 Task: Find connections with filter location Ipatinga with filter topic #covidwith filter profile language Potuguese with filter current company Resolvit with filter school Surana College with filter industry Beverage Manufacturing with filter service category Labor and Employment Law with filter keywords title Roofer
Action: Mouse moved to (524, 94)
Screenshot: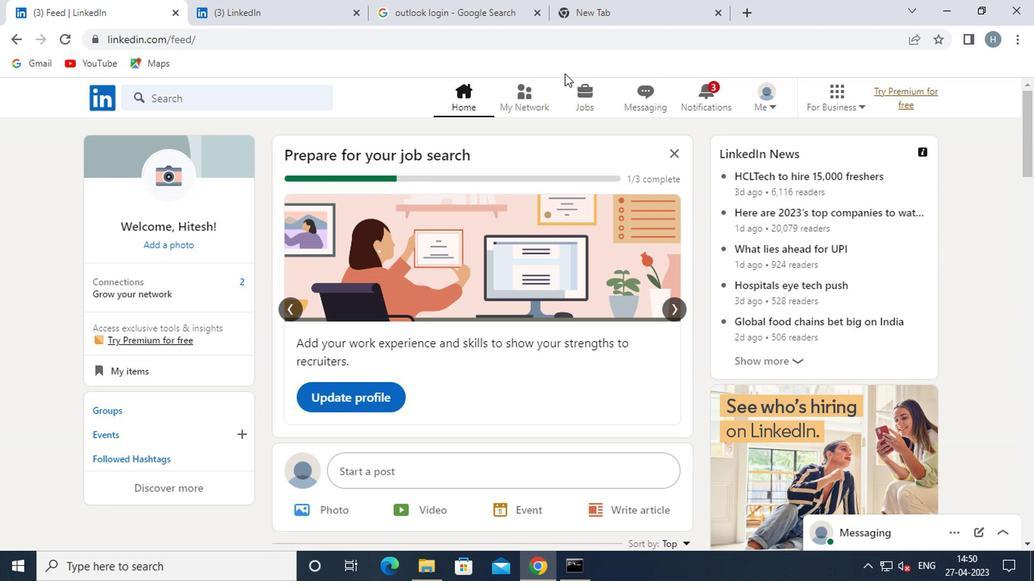 
Action: Mouse pressed left at (524, 94)
Screenshot: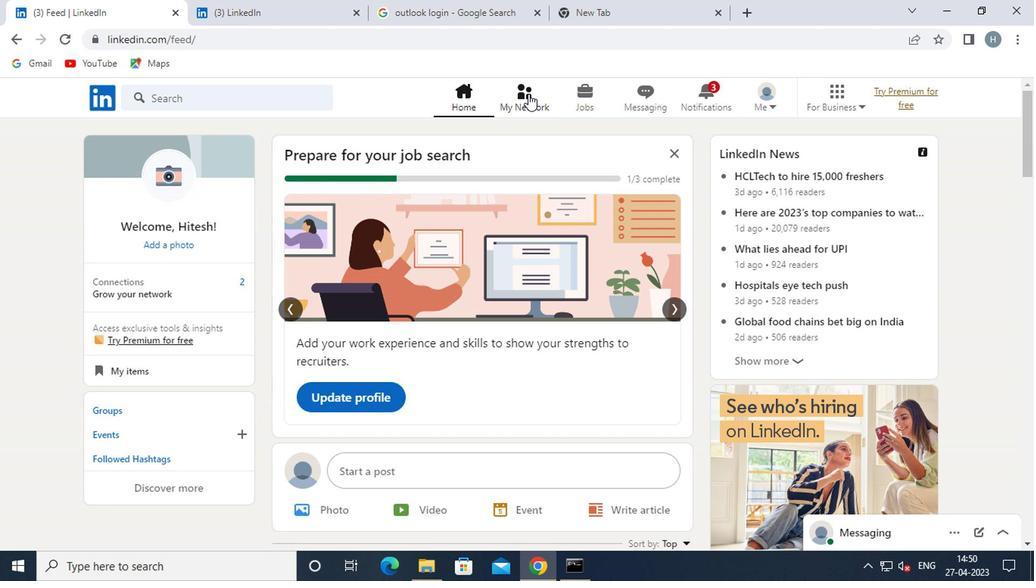 
Action: Mouse moved to (246, 179)
Screenshot: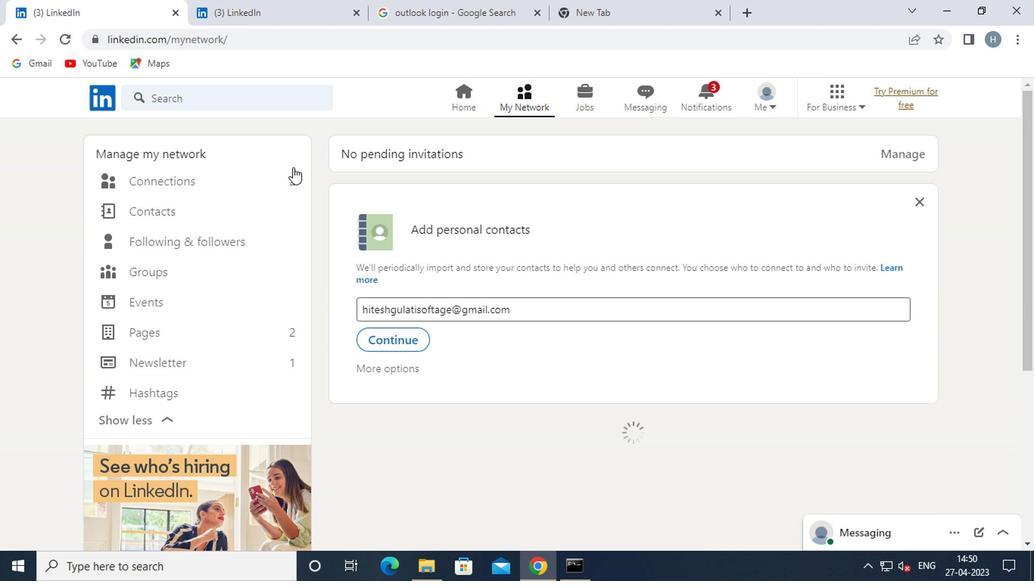 
Action: Mouse pressed left at (246, 179)
Screenshot: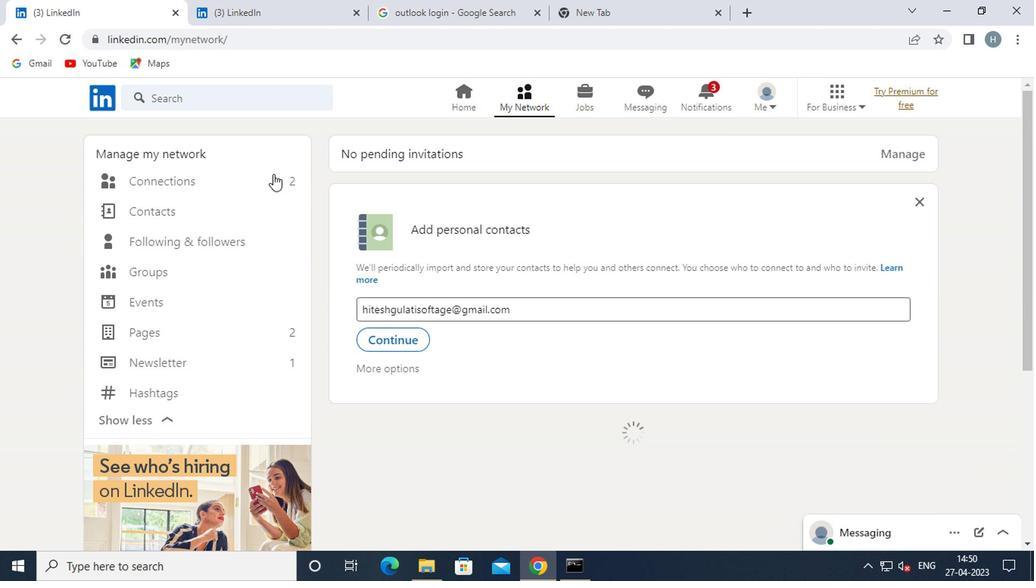 
Action: Mouse moved to (653, 179)
Screenshot: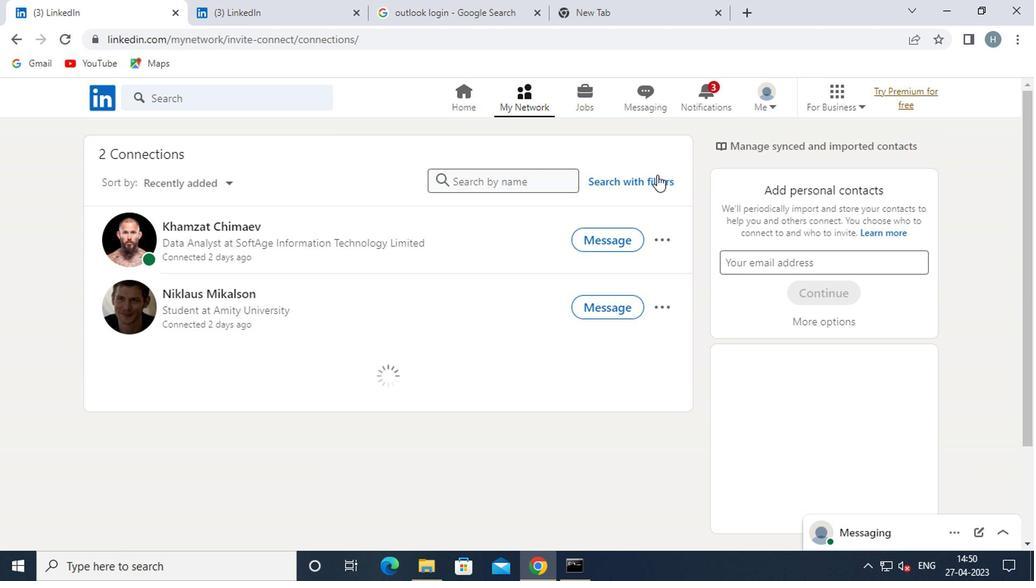 
Action: Mouse pressed left at (653, 179)
Screenshot: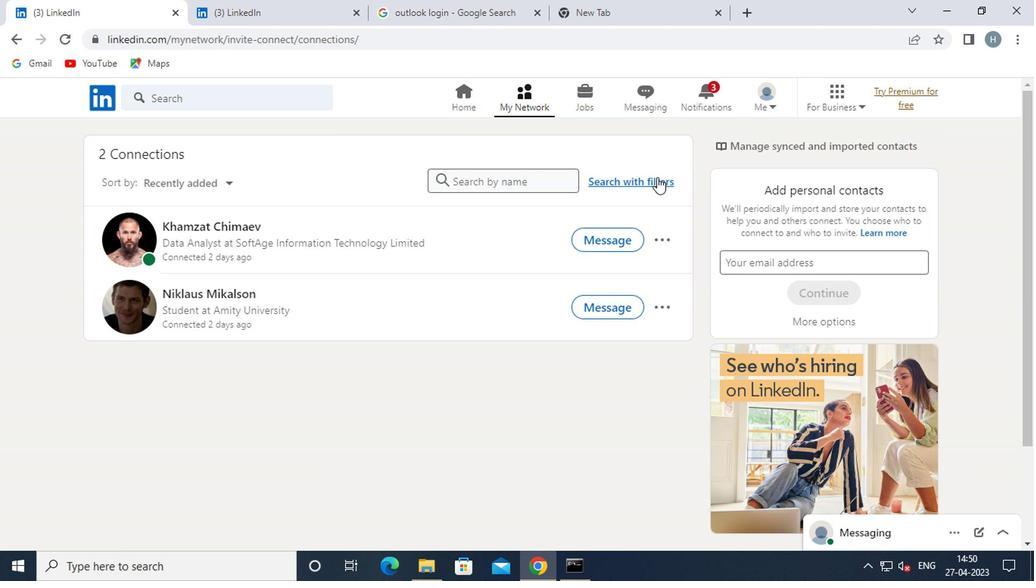 
Action: Mouse moved to (556, 144)
Screenshot: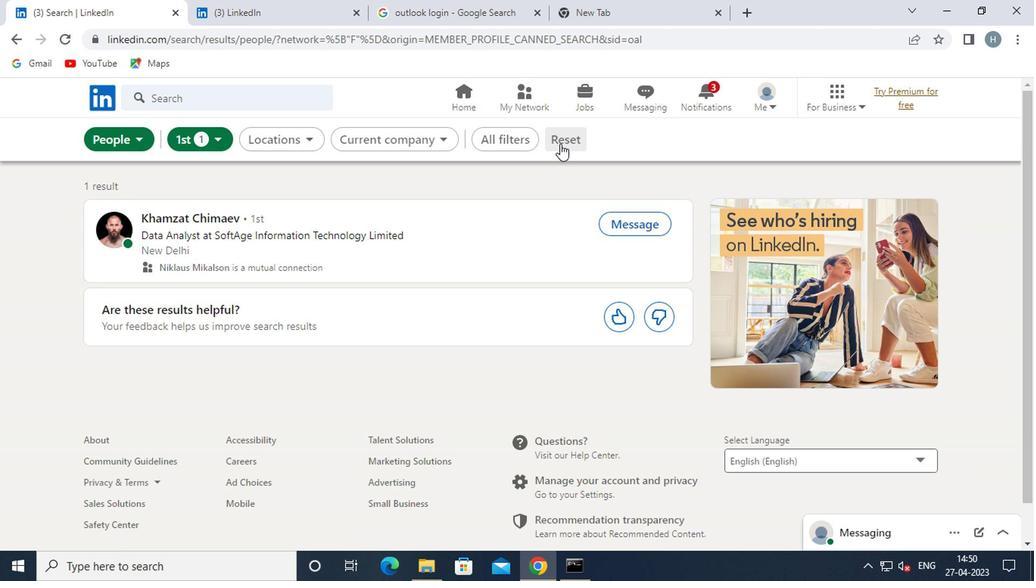 
Action: Mouse pressed left at (556, 144)
Screenshot: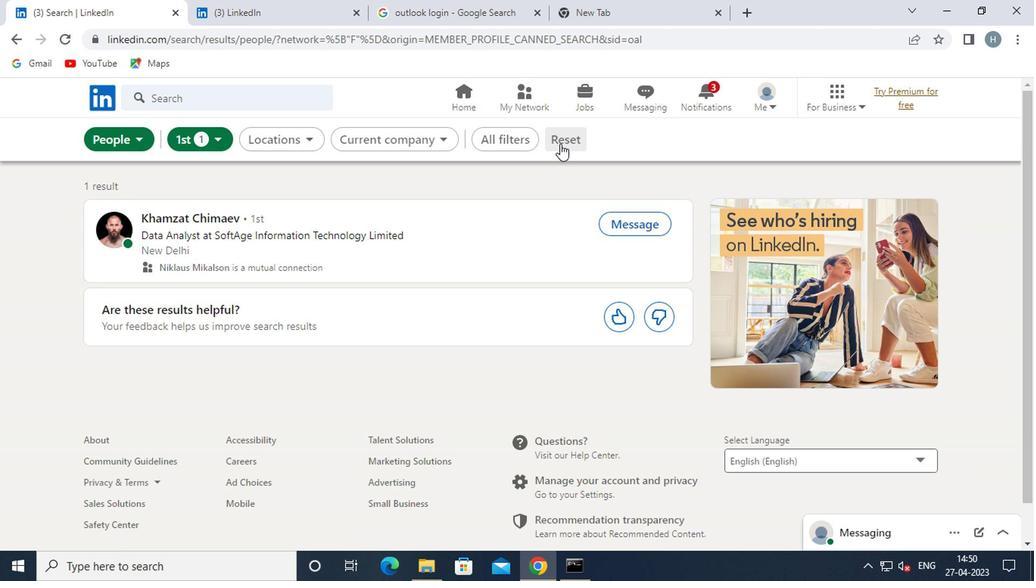 
Action: Mouse moved to (527, 143)
Screenshot: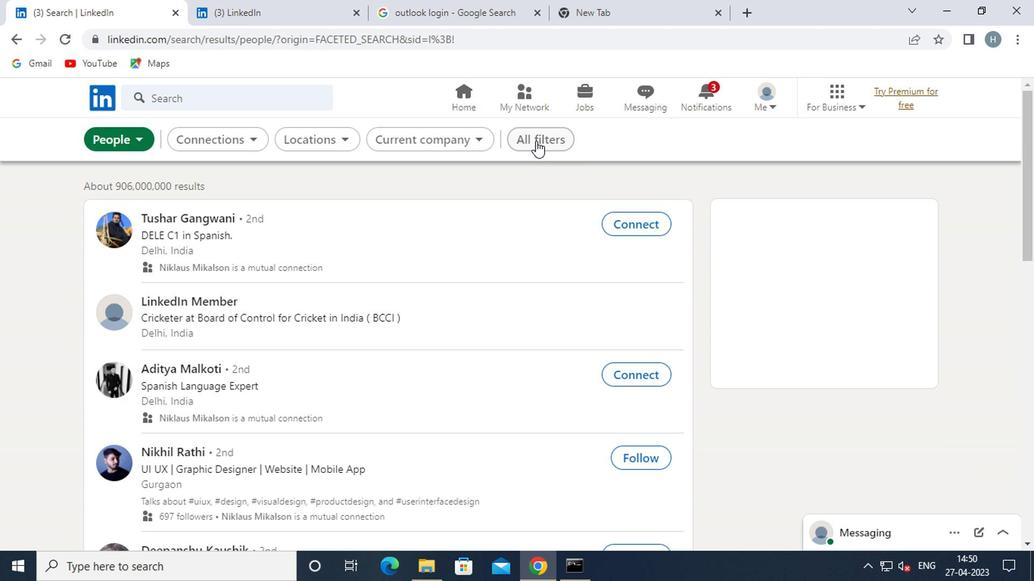 
Action: Mouse pressed left at (527, 143)
Screenshot: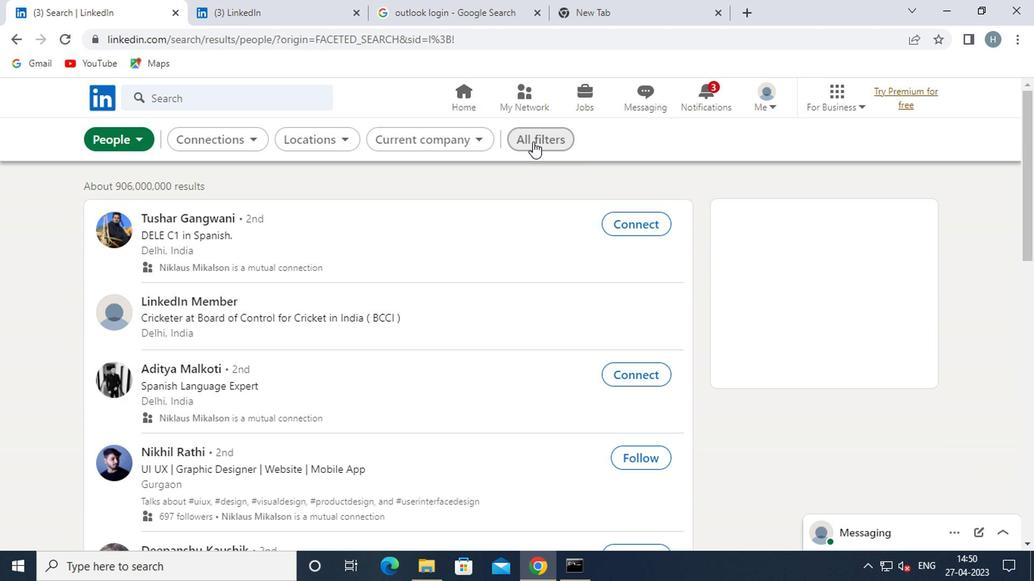 
Action: Mouse moved to (790, 290)
Screenshot: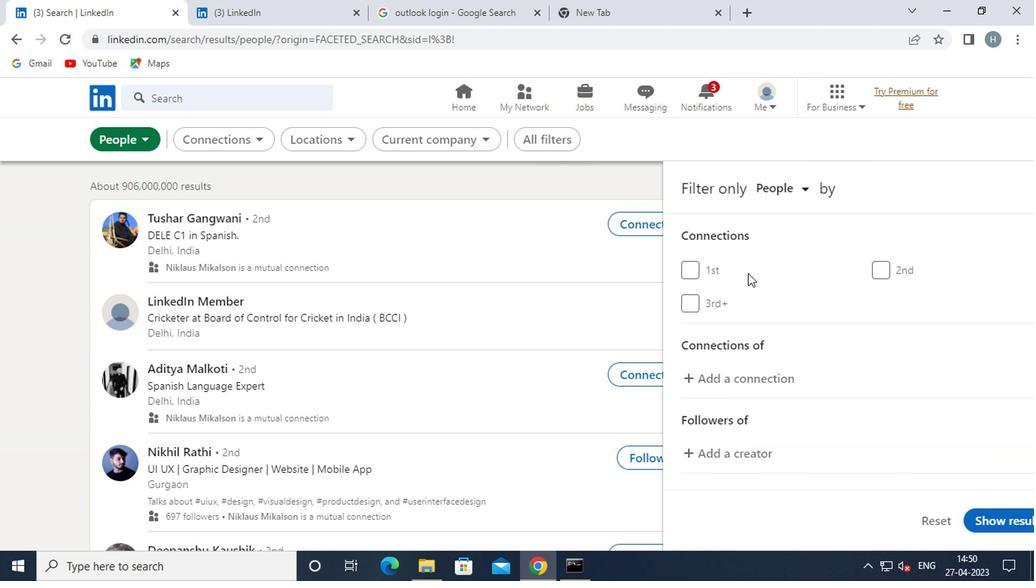 
Action: Mouse scrolled (790, 289) with delta (0, -1)
Screenshot: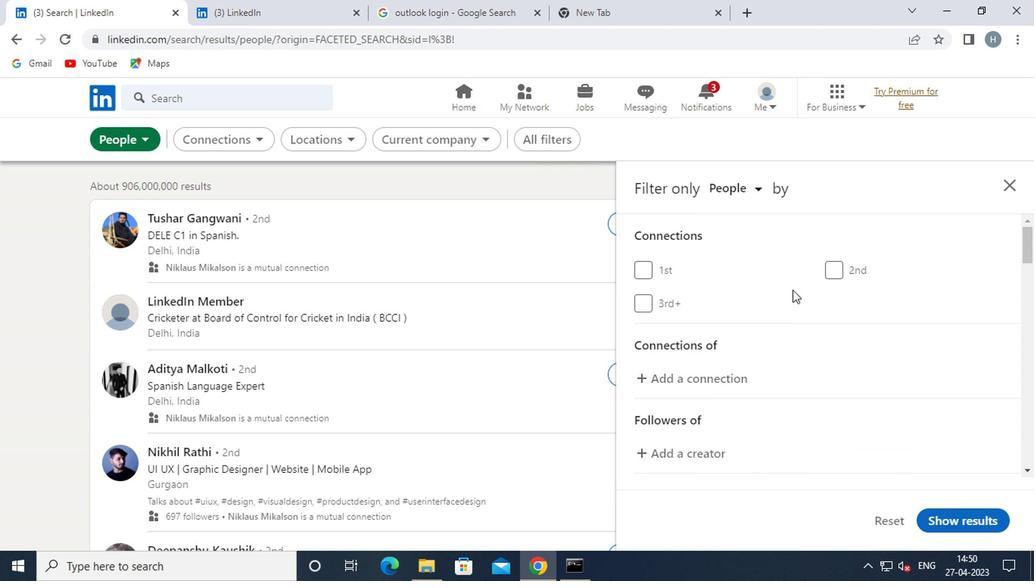 
Action: Mouse scrolled (790, 289) with delta (0, -1)
Screenshot: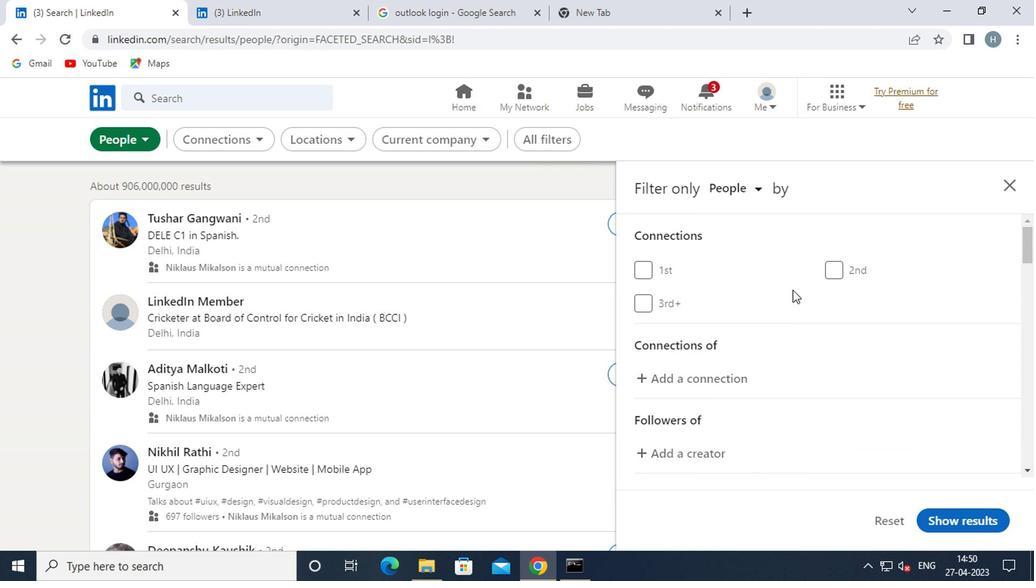 
Action: Mouse scrolled (790, 289) with delta (0, -1)
Screenshot: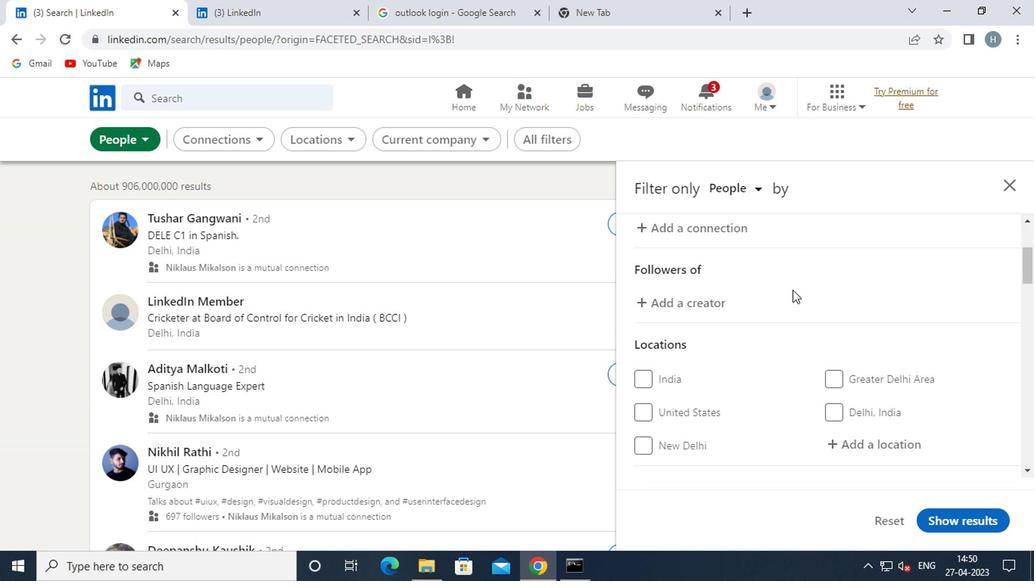 
Action: Mouse moved to (872, 365)
Screenshot: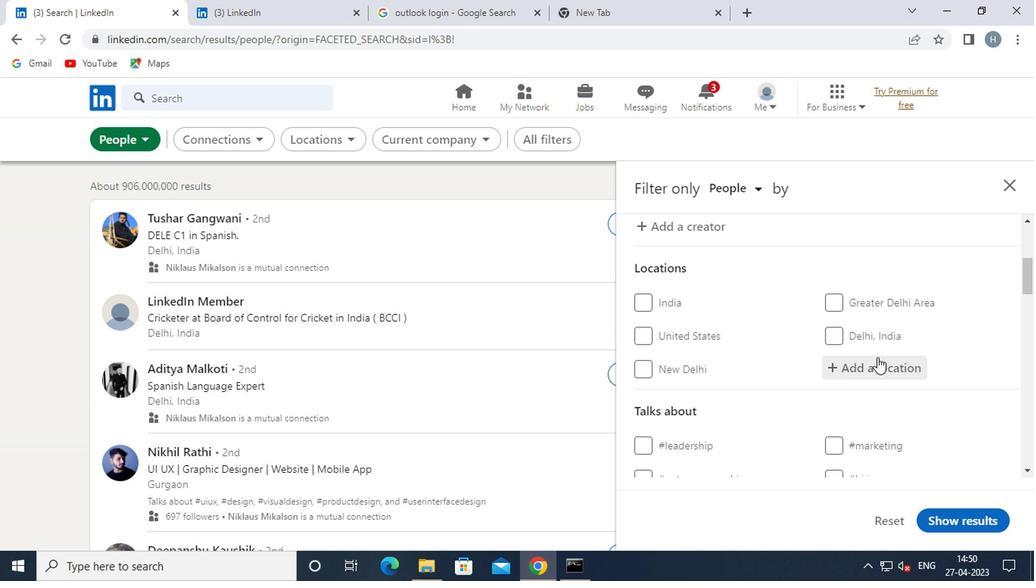 
Action: Mouse pressed left at (872, 365)
Screenshot: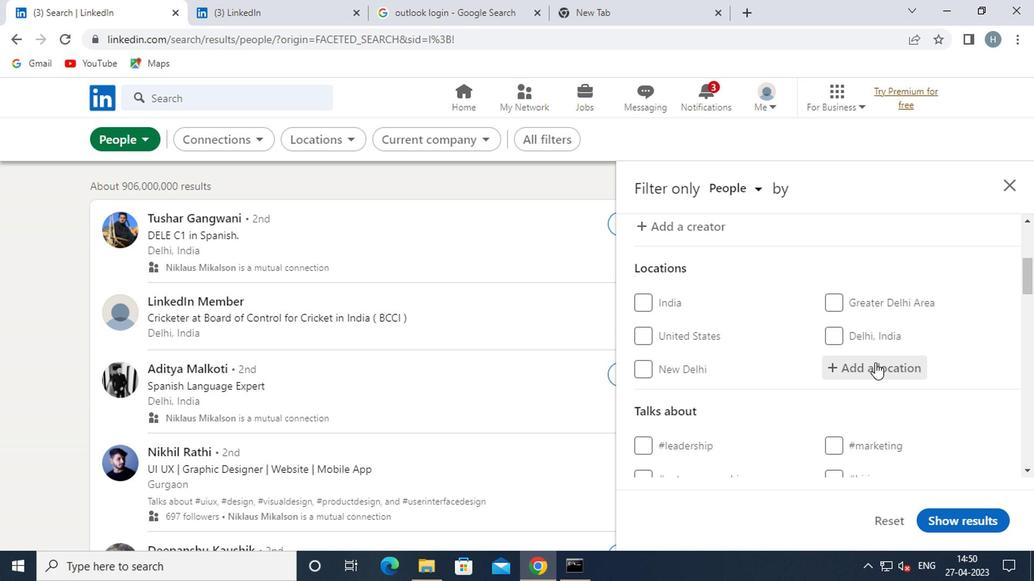 
Action: Key pressed <Key.shift>IPATINGA
Screenshot: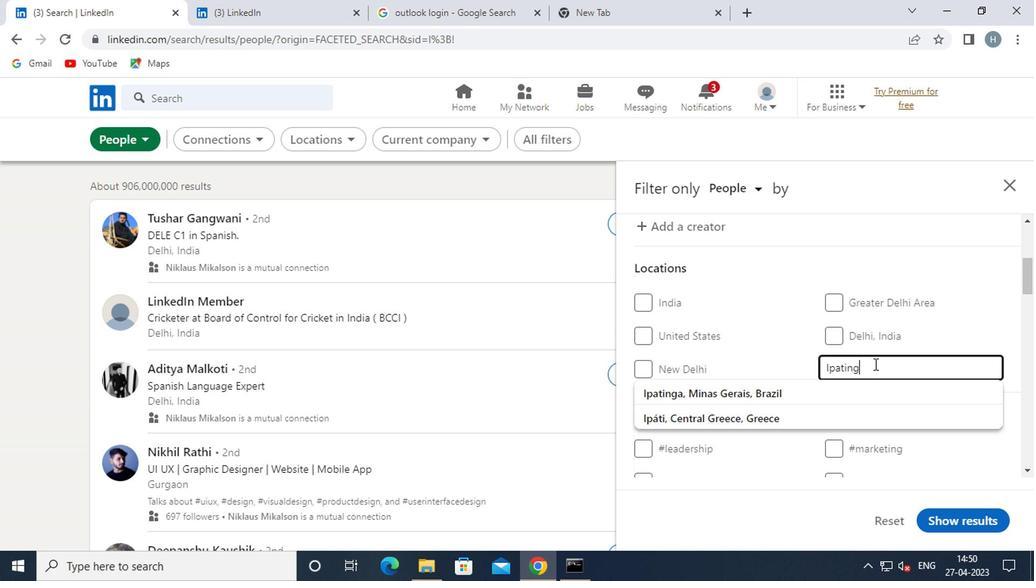
Action: Mouse moved to (942, 314)
Screenshot: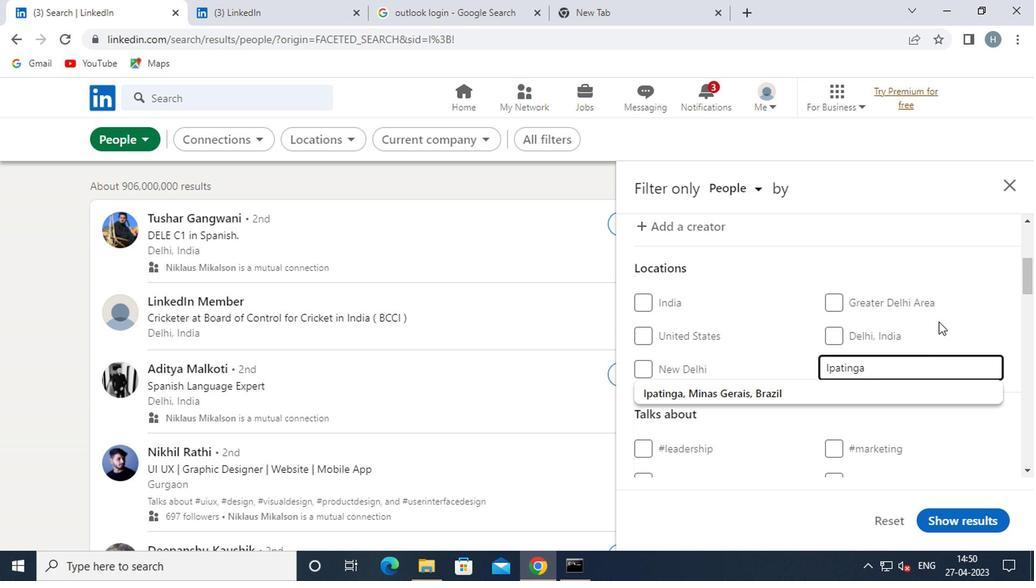 
Action: Mouse pressed left at (942, 314)
Screenshot: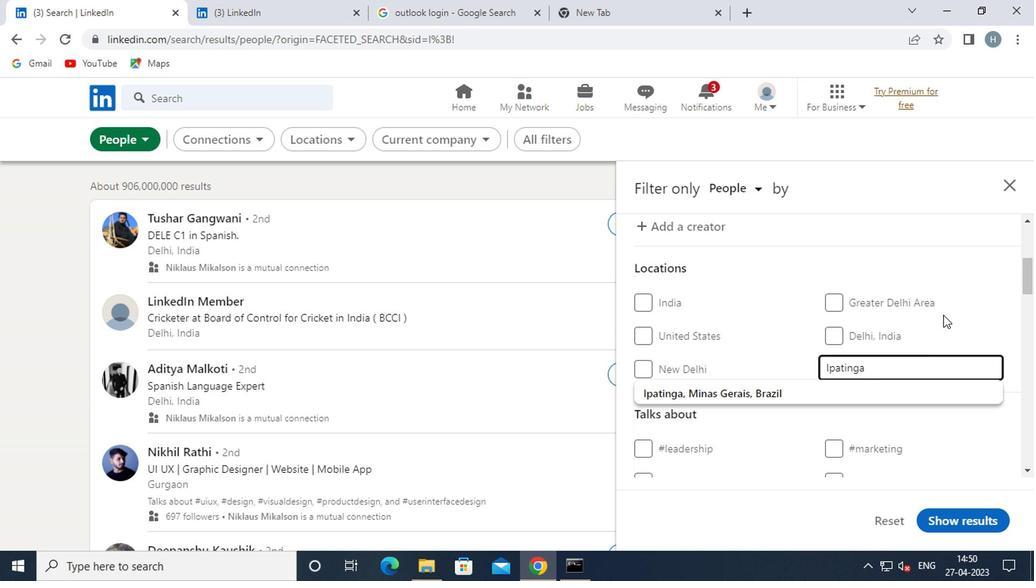 
Action: Mouse moved to (962, 315)
Screenshot: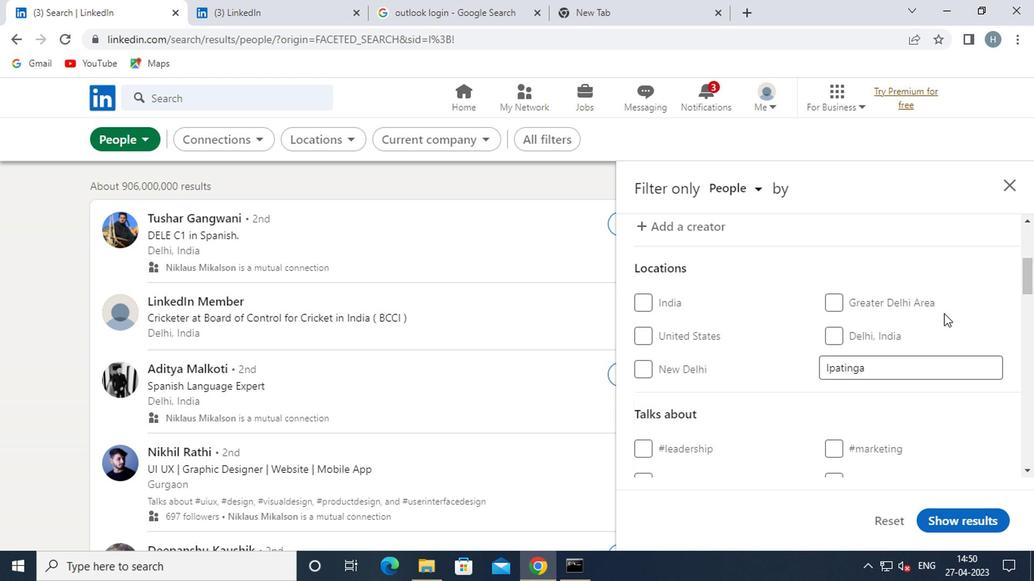 
Action: Mouse scrolled (962, 314) with delta (0, -1)
Screenshot: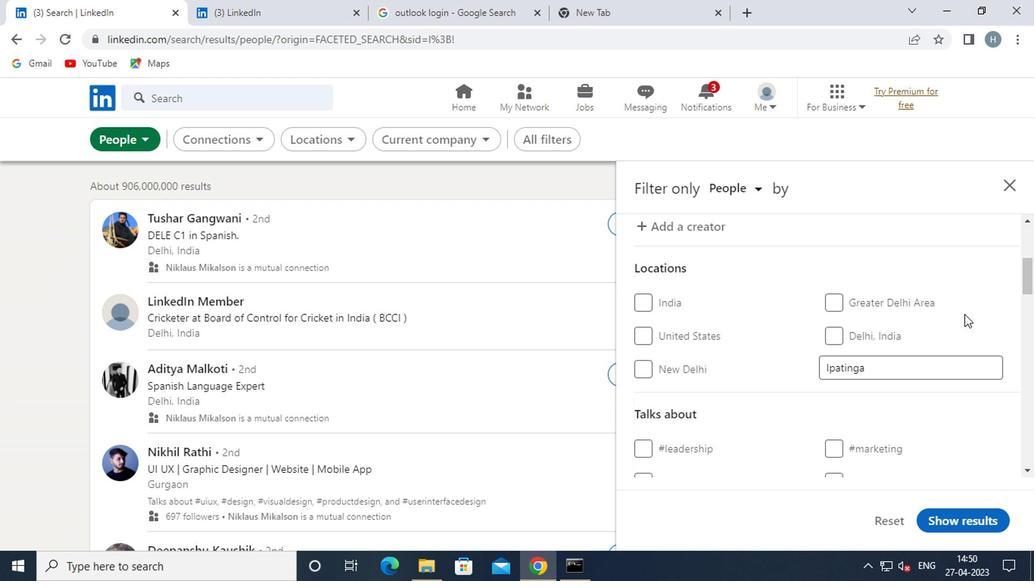 
Action: Mouse scrolled (962, 314) with delta (0, -1)
Screenshot: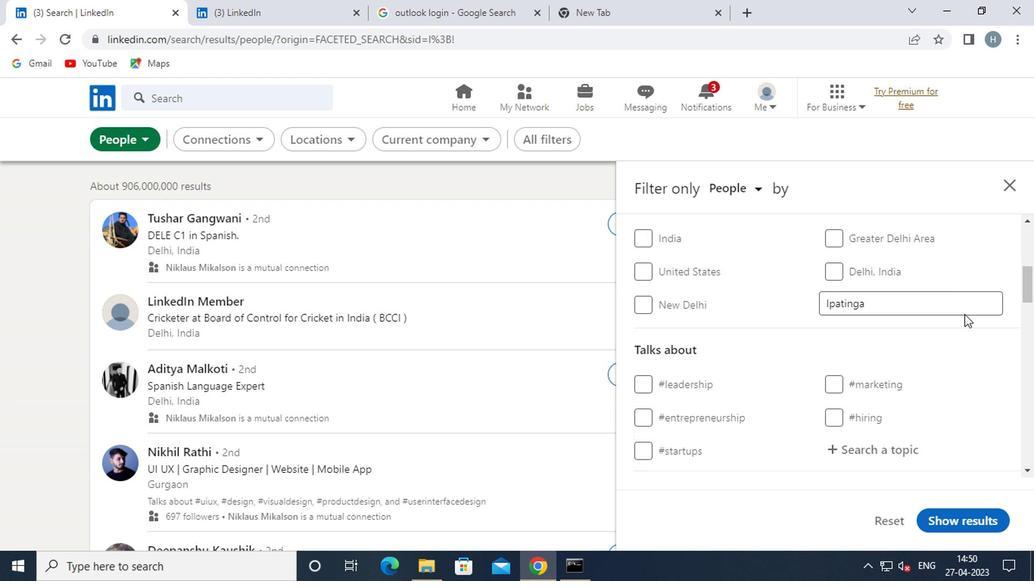 
Action: Mouse moved to (884, 357)
Screenshot: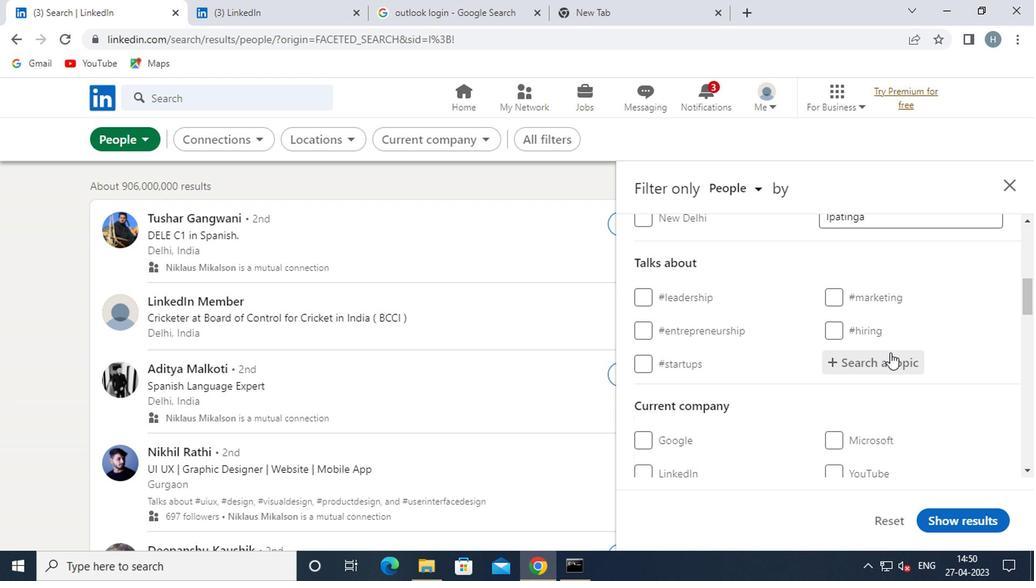 
Action: Mouse pressed left at (884, 357)
Screenshot: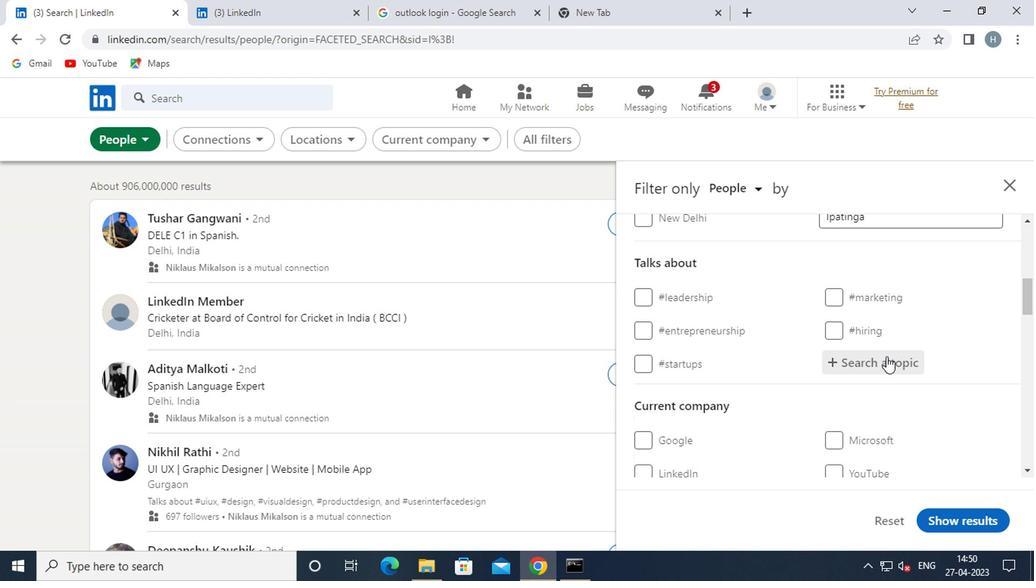
Action: Mouse moved to (885, 357)
Screenshot: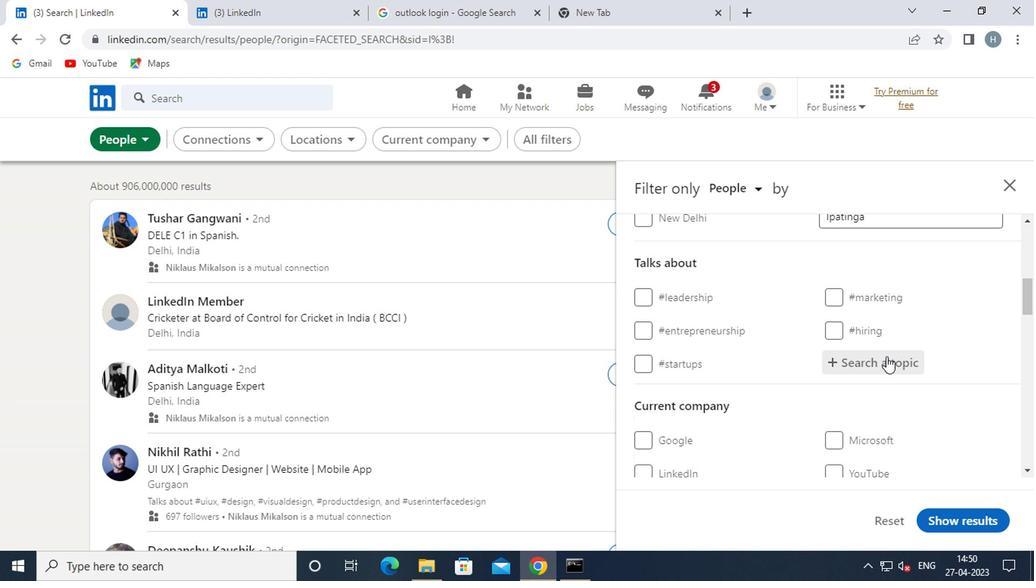 
Action: Key pressed <Key.shift><Key.shift><Key.shift><Key.shift><Key.shift><Key.shift><Key.shift><Key.shift><Key.shift><Key.shift>#COVIDWITH
Screenshot: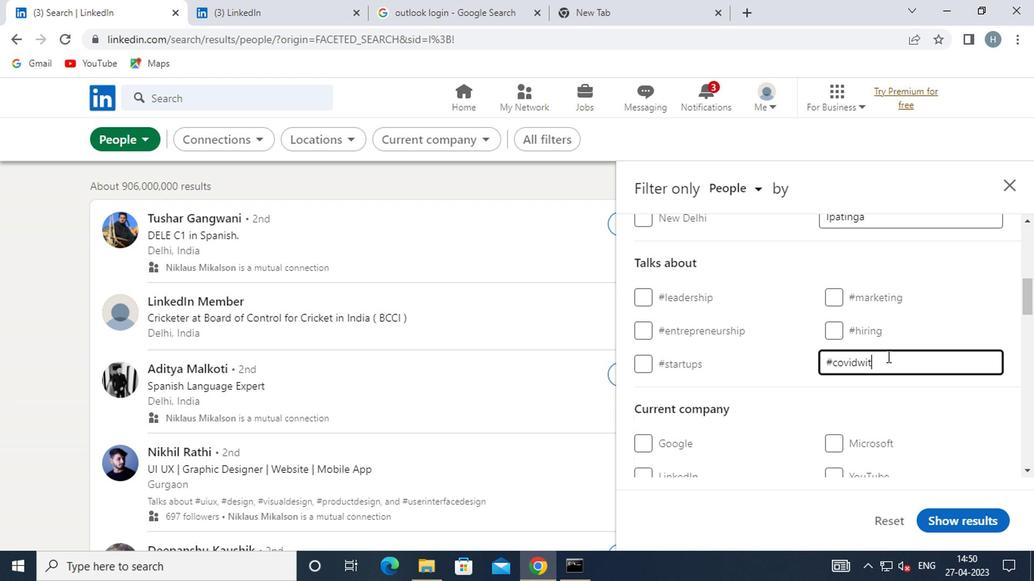 
Action: Mouse moved to (940, 325)
Screenshot: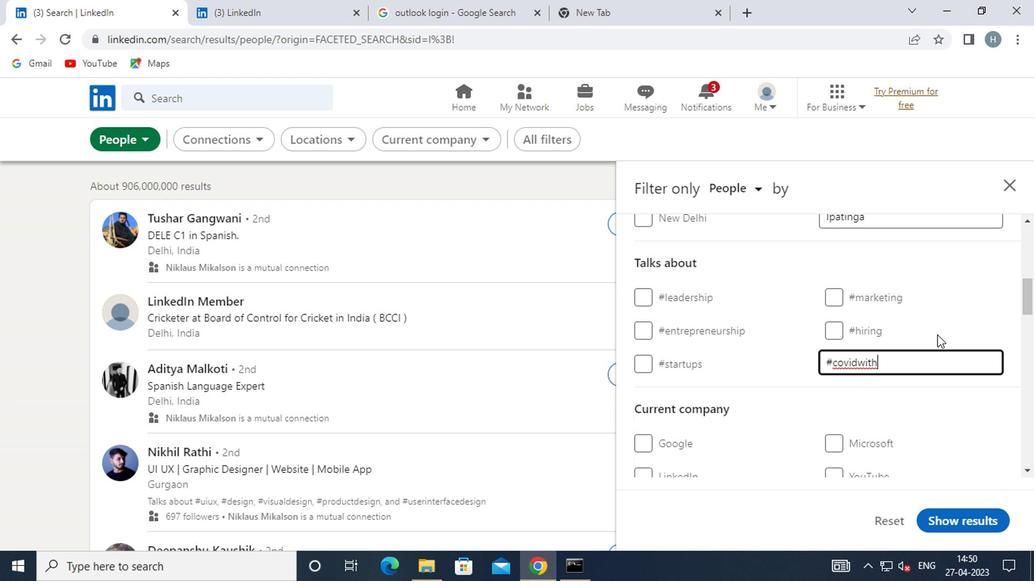 
Action: Mouse pressed left at (940, 325)
Screenshot: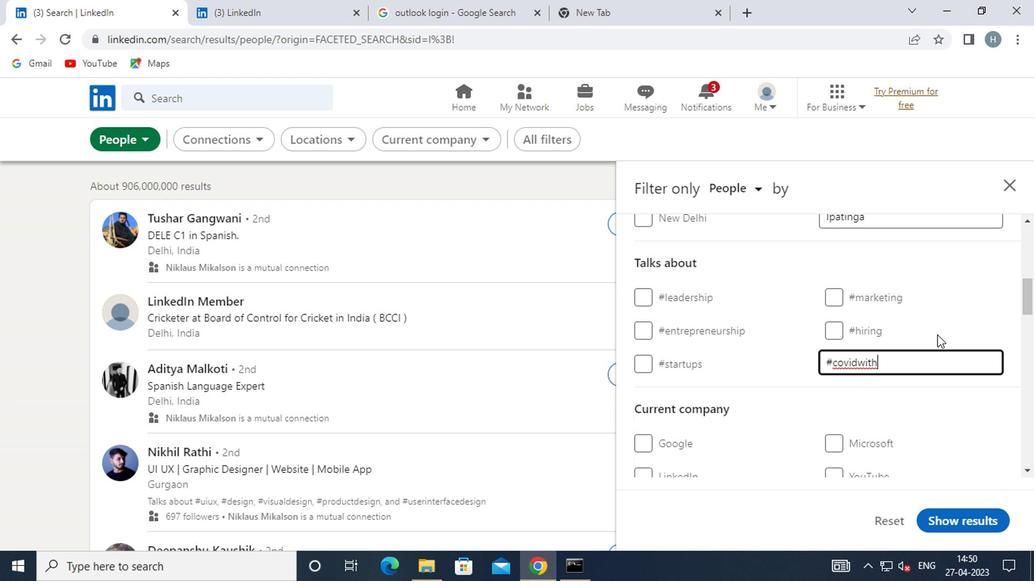 
Action: Mouse moved to (940, 325)
Screenshot: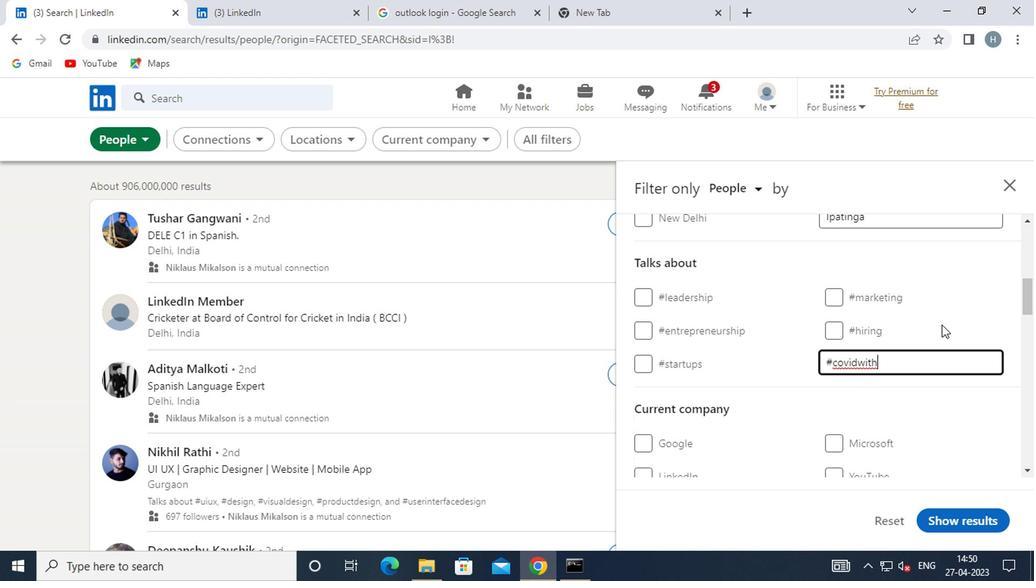 
Action: Mouse scrolled (940, 324) with delta (0, 0)
Screenshot: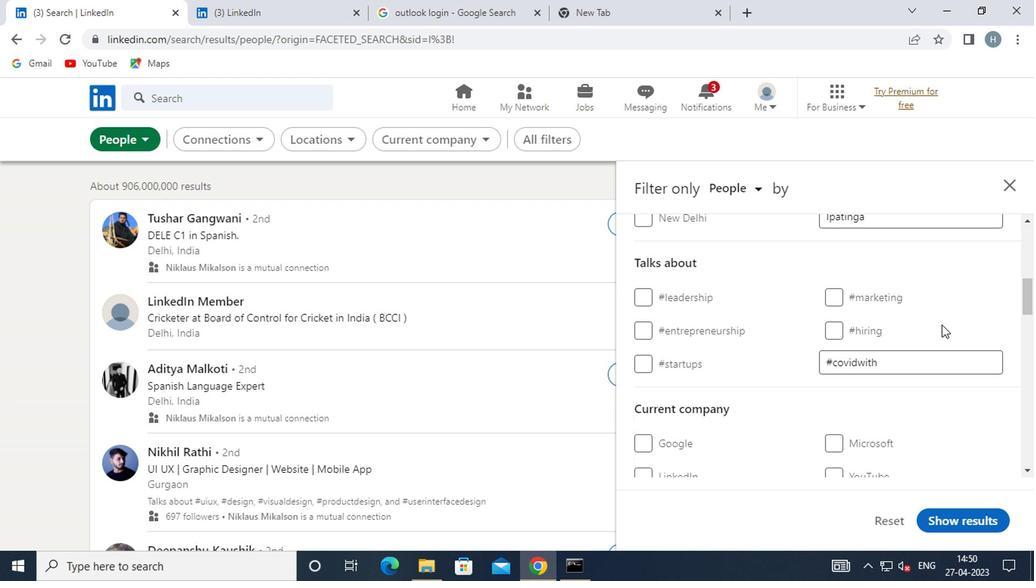 
Action: Mouse moved to (940, 325)
Screenshot: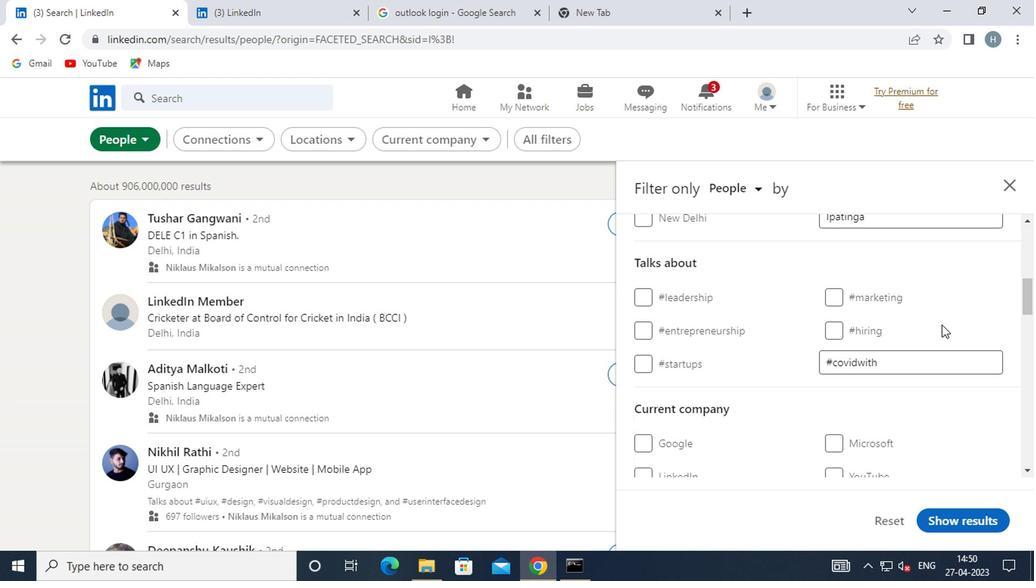 
Action: Mouse scrolled (940, 324) with delta (0, 0)
Screenshot: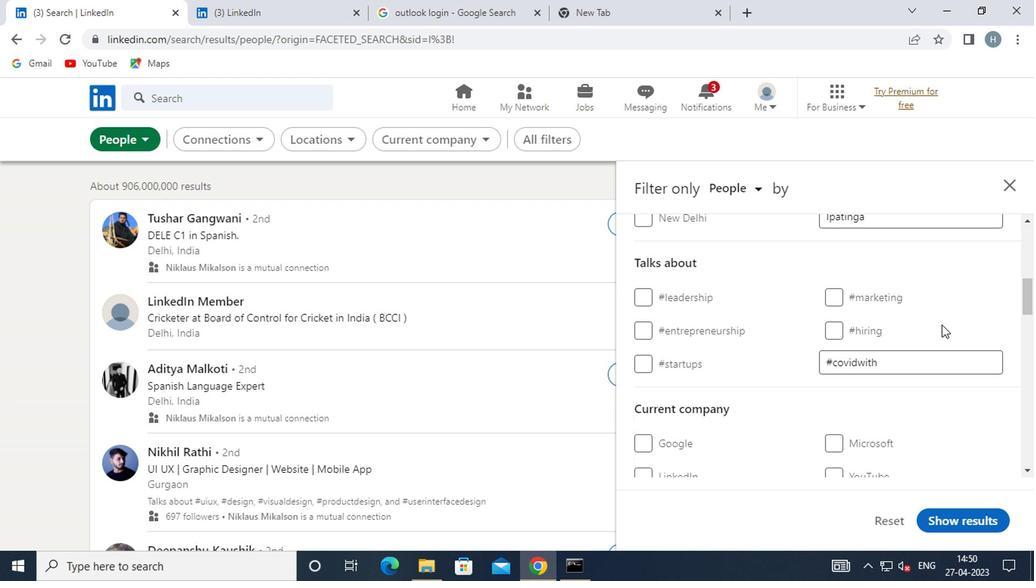 
Action: Mouse moved to (884, 356)
Screenshot: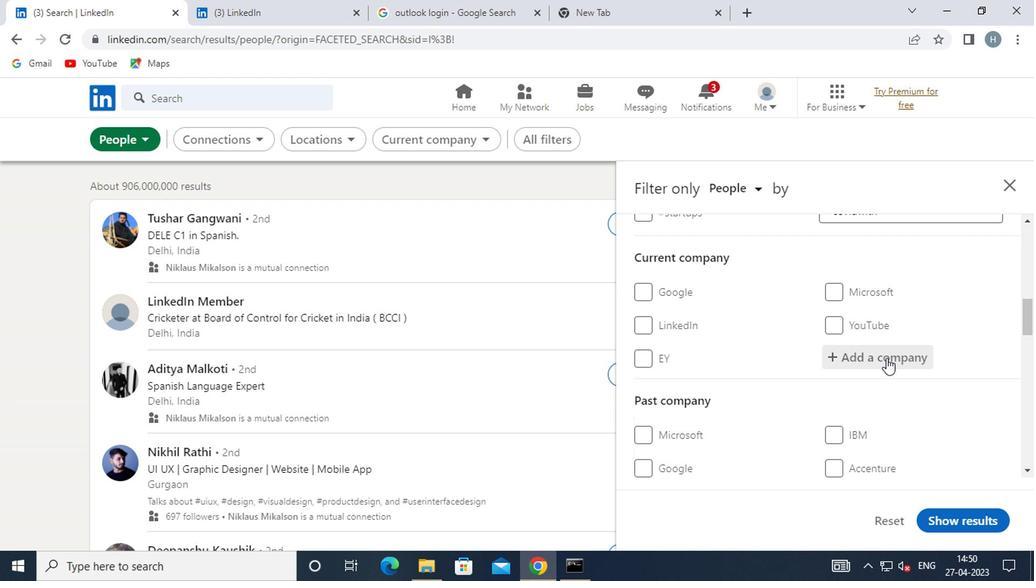 
Action: Mouse pressed left at (884, 356)
Screenshot: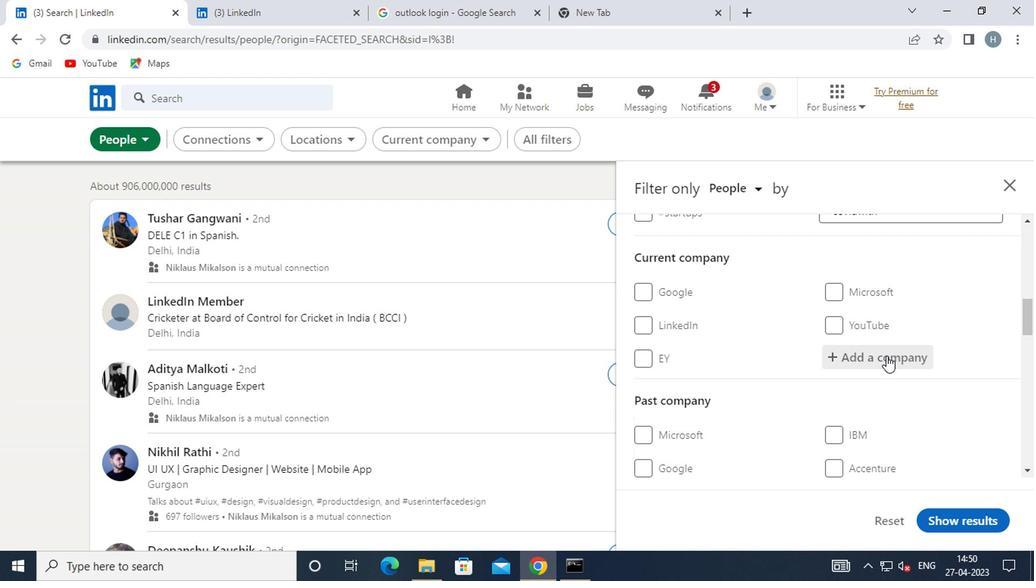 
Action: Key pressed <Key.shift>RESOLV
Screenshot: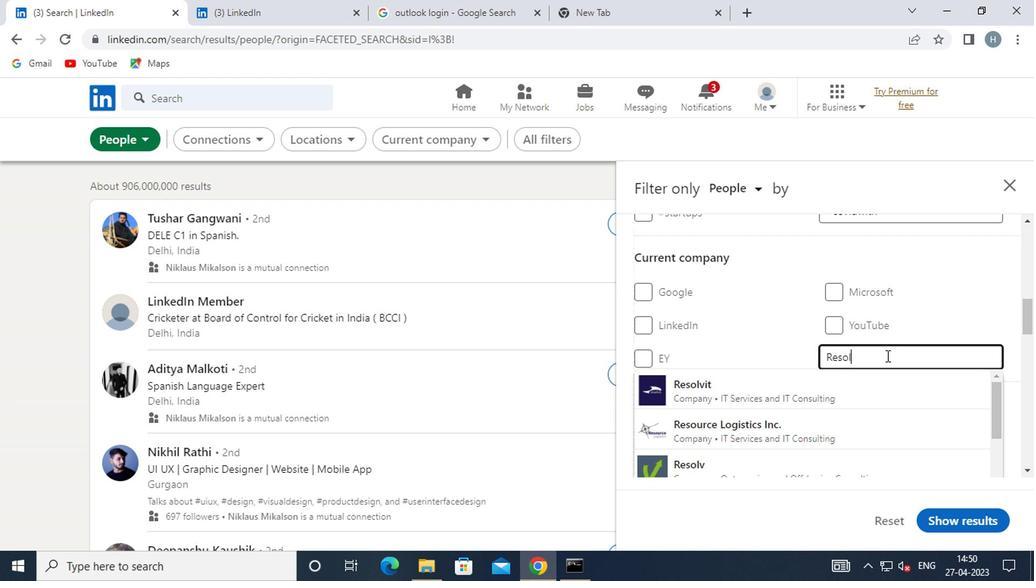 
Action: Mouse moved to (883, 356)
Screenshot: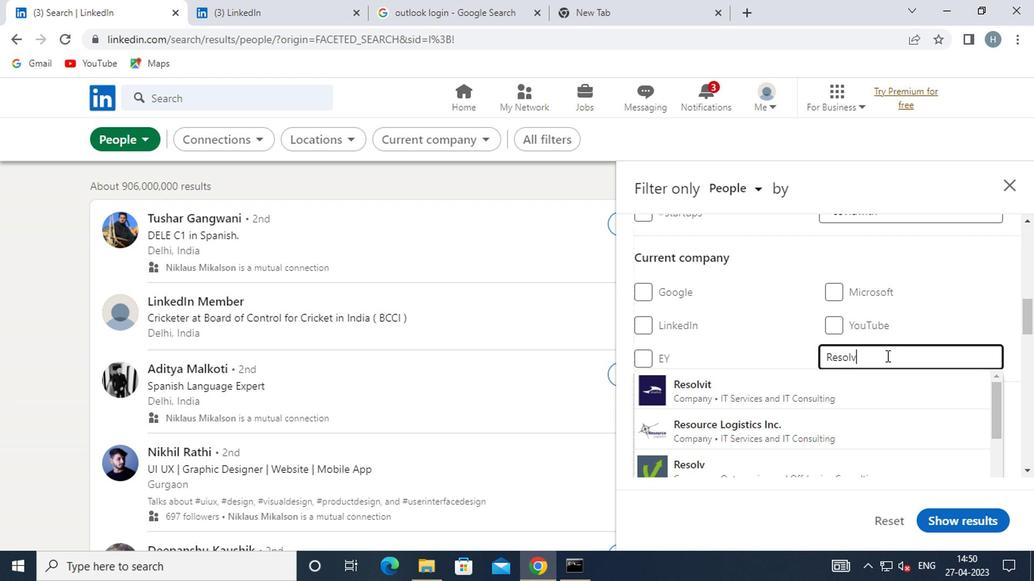
Action: Key pressed IT
Screenshot: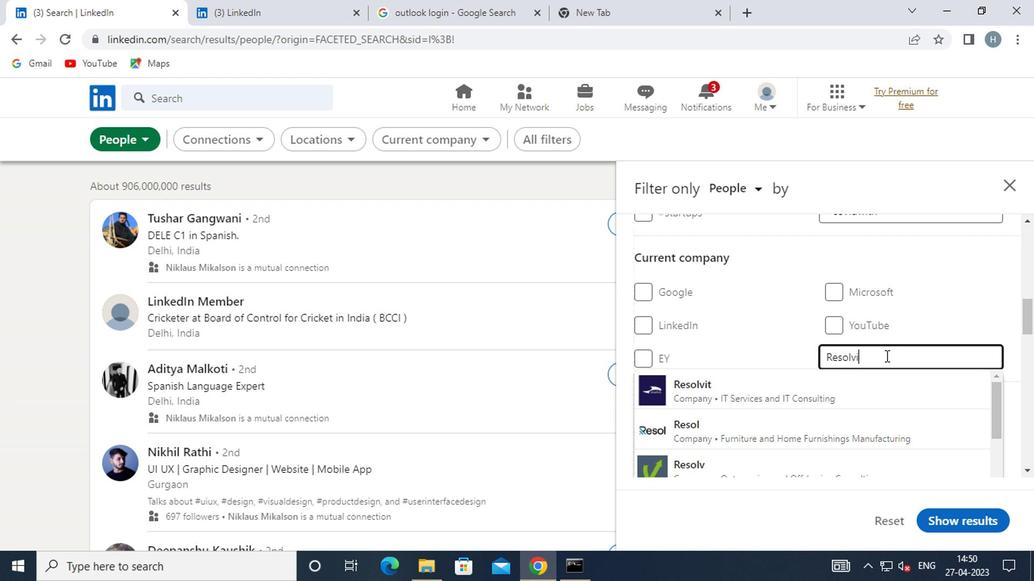 
Action: Mouse moved to (818, 384)
Screenshot: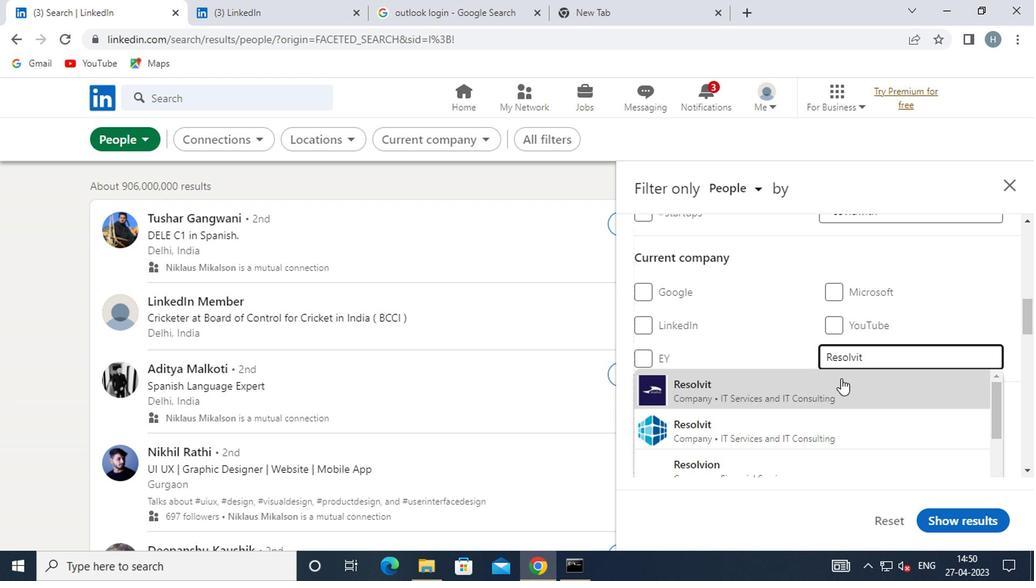 
Action: Mouse pressed left at (818, 384)
Screenshot: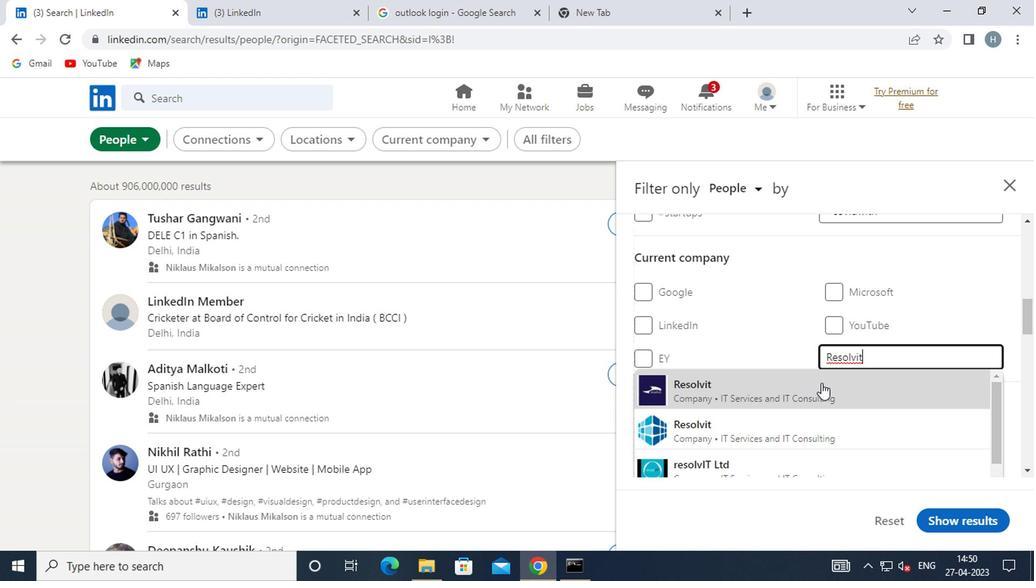 
Action: Mouse moved to (818, 384)
Screenshot: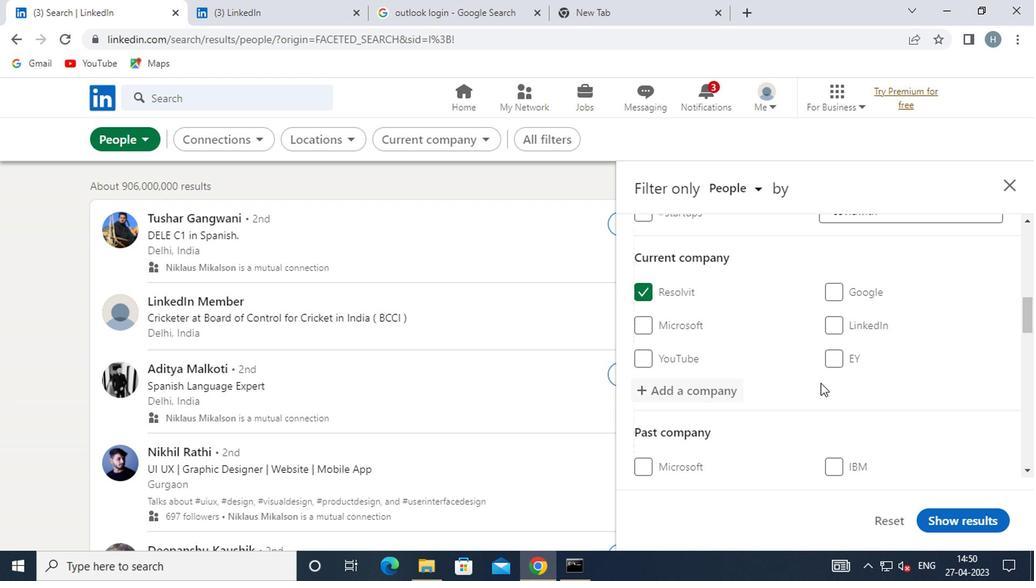 
Action: Mouse scrolled (818, 383) with delta (0, -1)
Screenshot: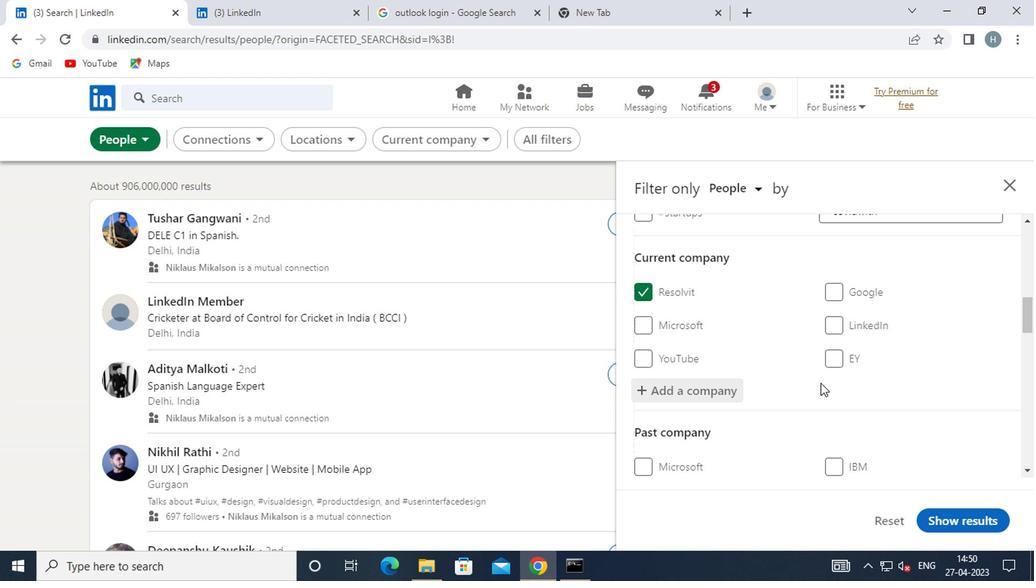 
Action: Mouse moved to (816, 378)
Screenshot: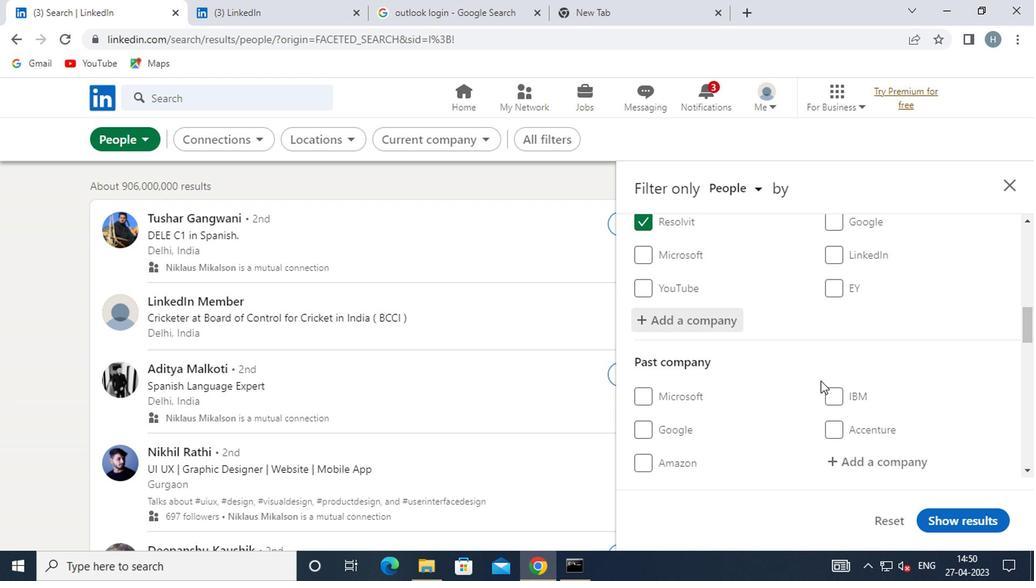 
Action: Mouse scrolled (816, 378) with delta (0, 0)
Screenshot: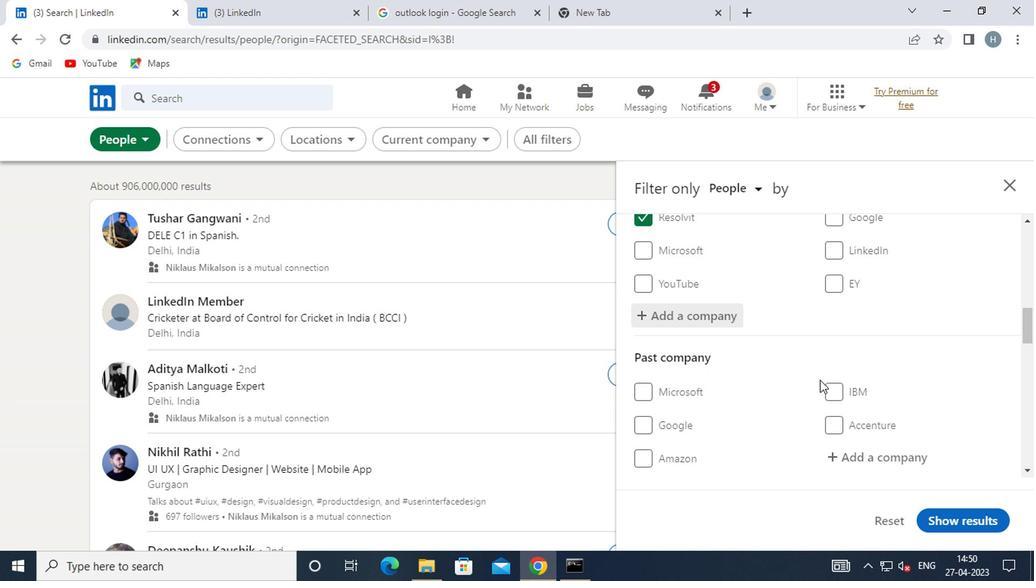 
Action: Mouse scrolled (816, 378) with delta (0, 0)
Screenshot: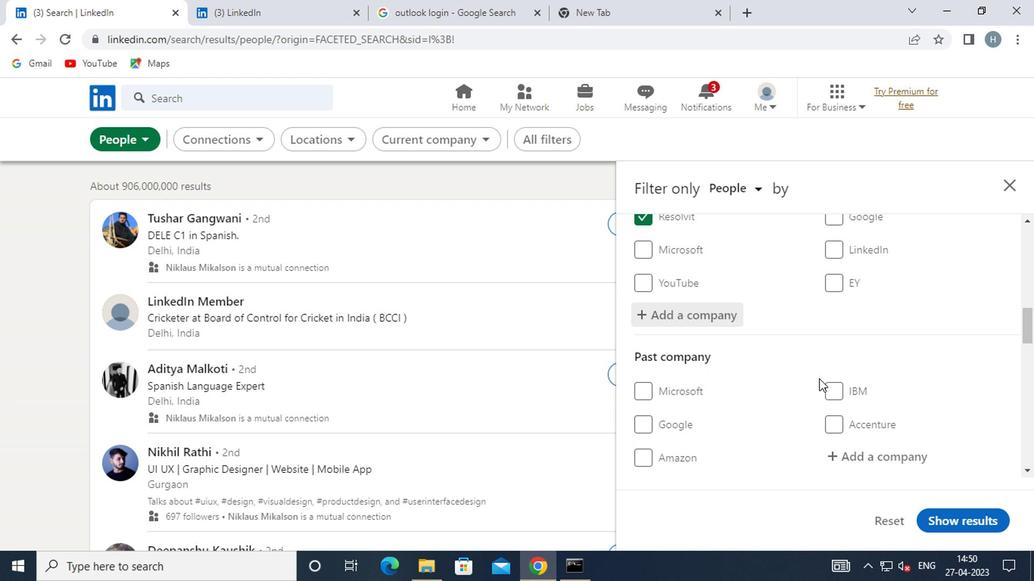 
Action: Mouse moved to (816, 375)
Screenshot: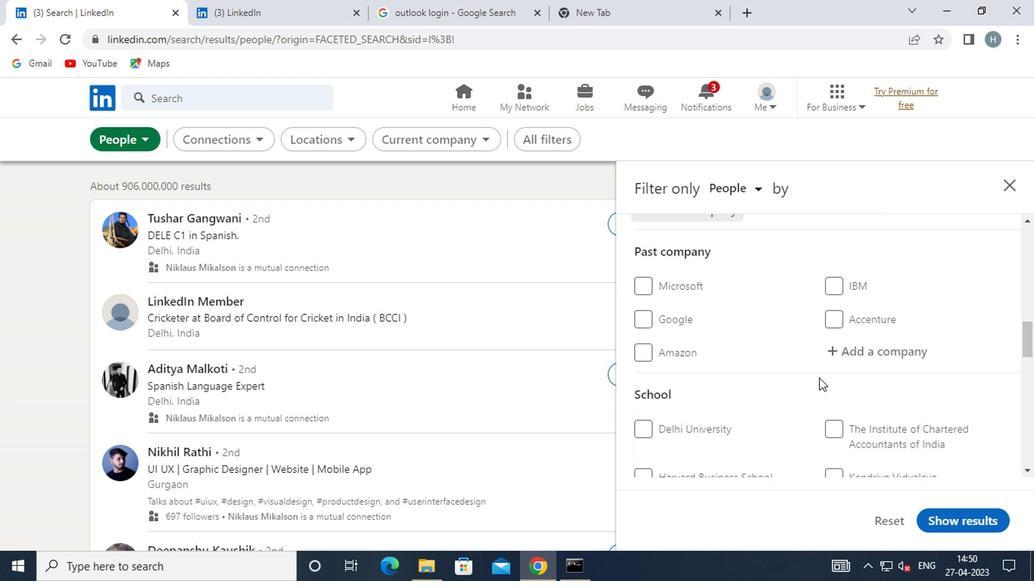 
Action: Mouse scrolled (816, 374) with delta (0, 0)
Screenshot: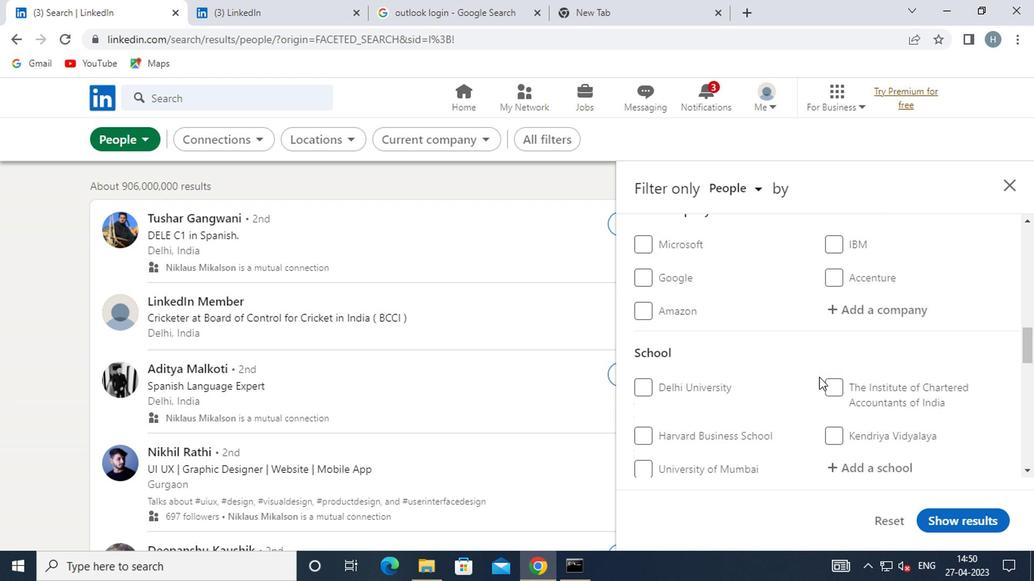 
Action: Mouse moved to (847, 381)
Screenshot: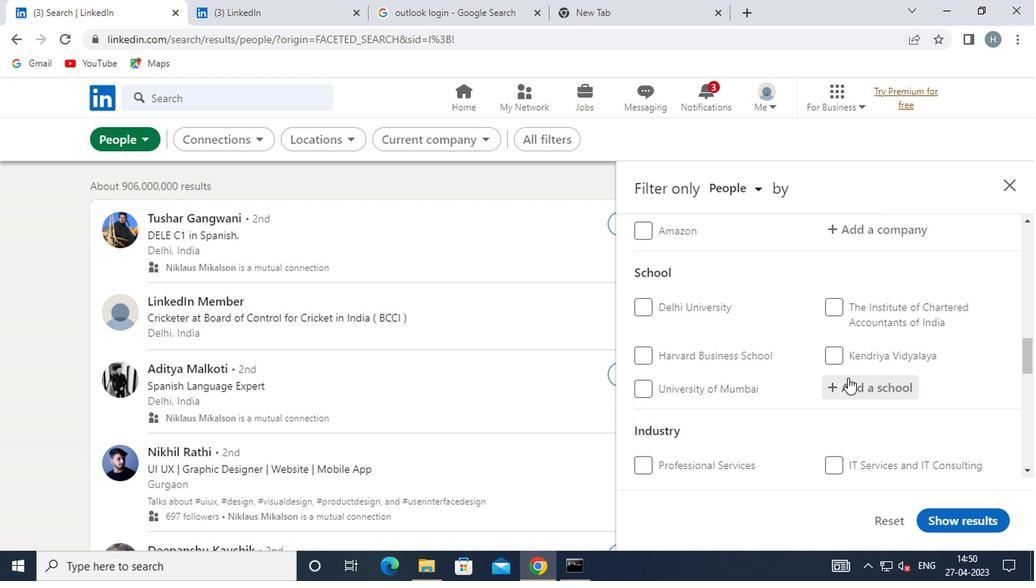 
Action: Mouse pressed left at (847, 381)
Screenshot: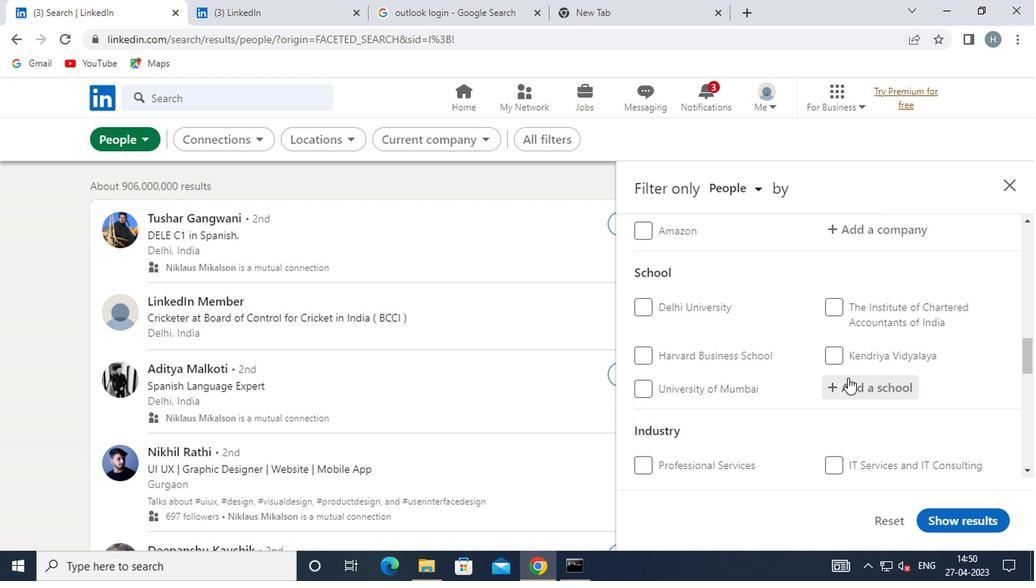 
Action: Key pressed <Key.shift>SURANA<Key.space>
Screenshot: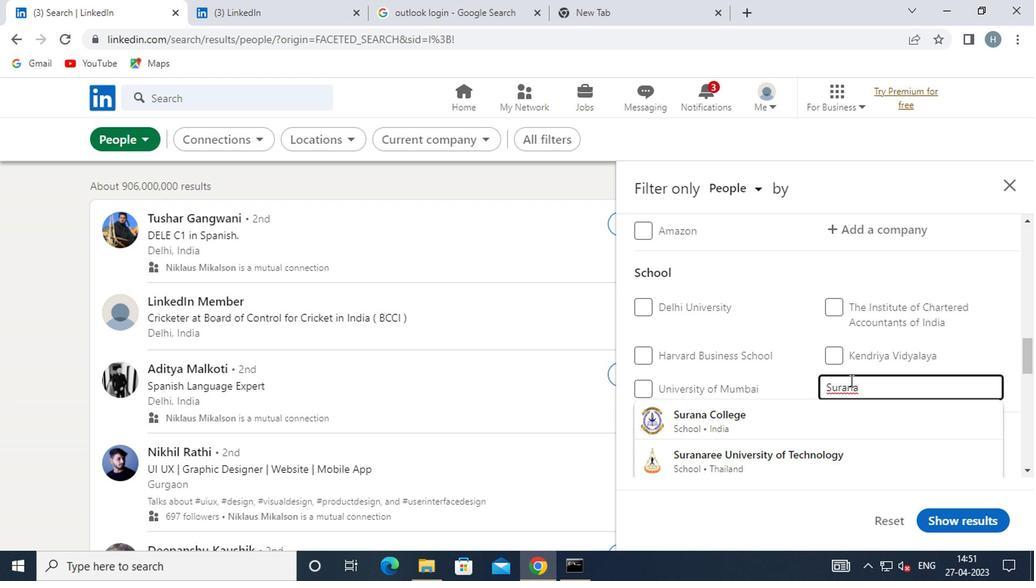 
Action: Mouse moved to (805, 427)
Screenshot: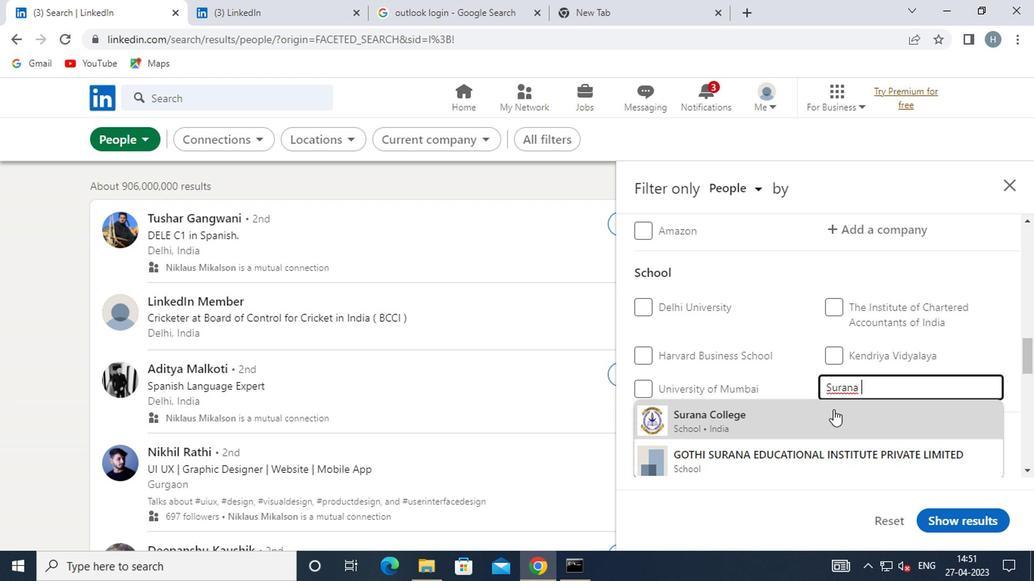 
Action: Mouse pressed left at (805, 427)
Screenshot: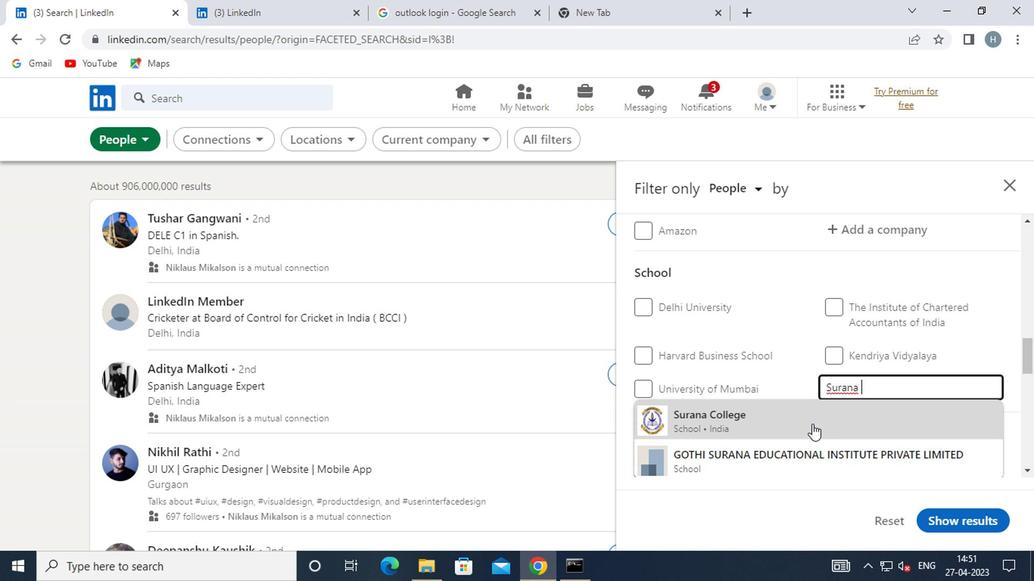 
Action: Mouse moved to (805, 408)
Screenshot: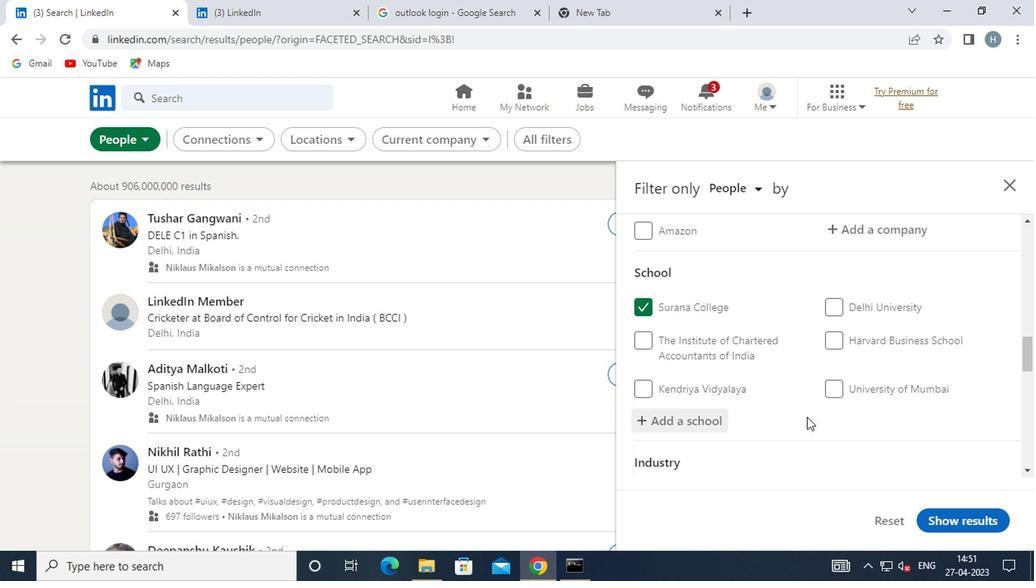 
Action: Mouse scrolled (805, 408) with delta (0, 0)
Screenshot: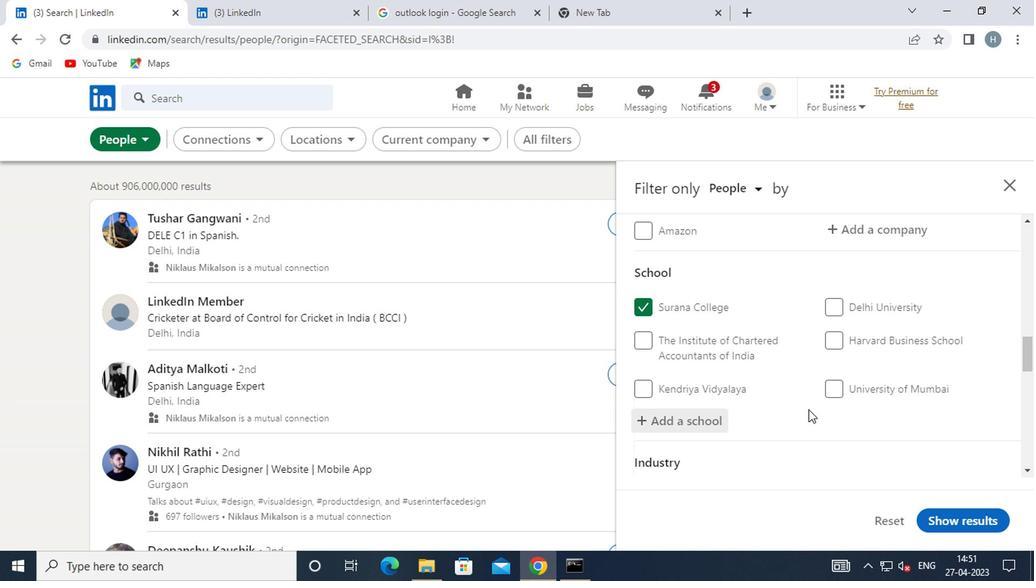 
Action: Mouse moved to (805, 406)
Screenshot: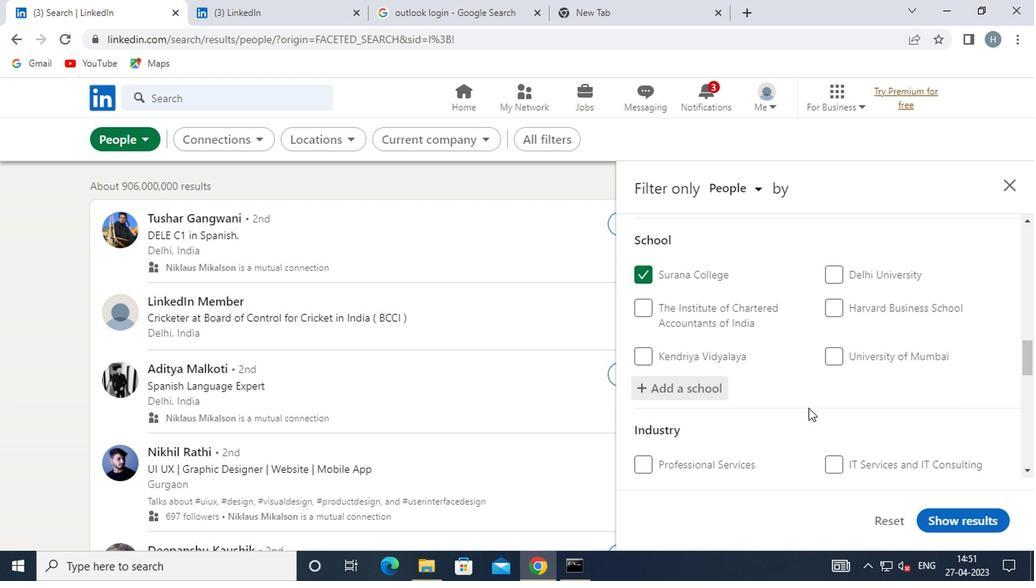 
Action: Mouse scrolled (805, 405) with delta (0, -1)
Screenshot: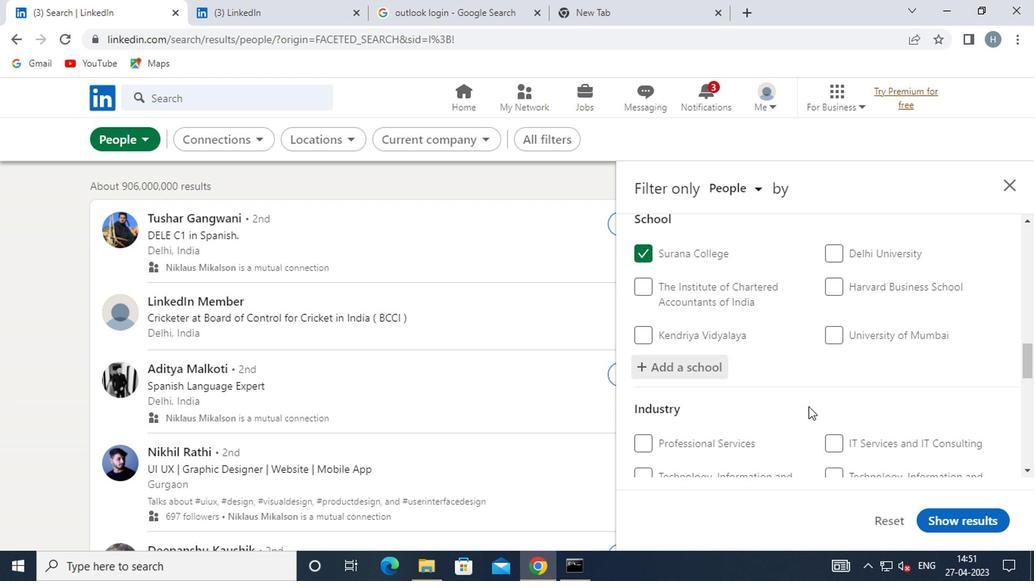 
Action: Mouse moved to (827, 400)
Screenshot: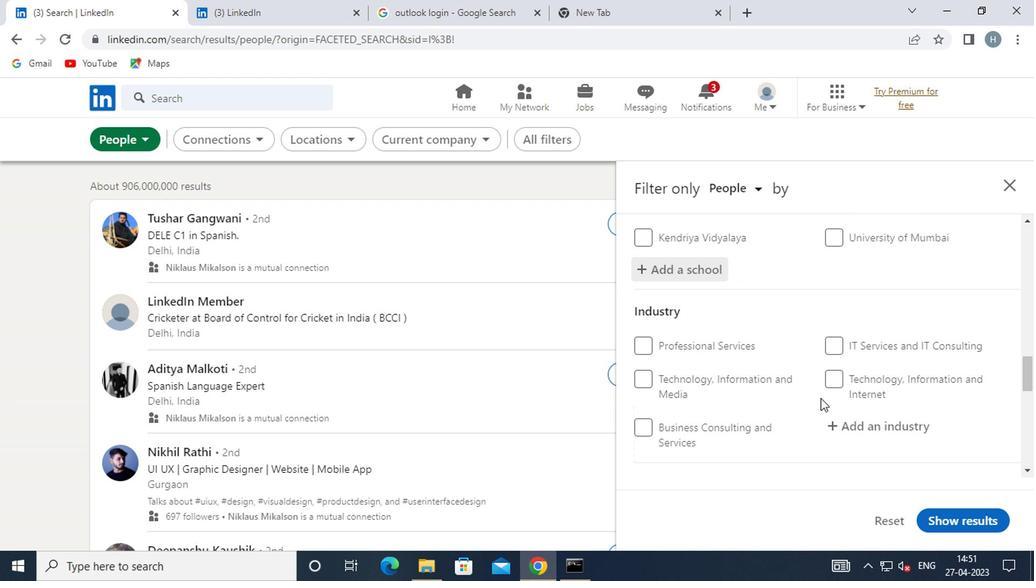 
Action: Mouse scrolled (827, 399) with delta (0, -1)
Screenshot: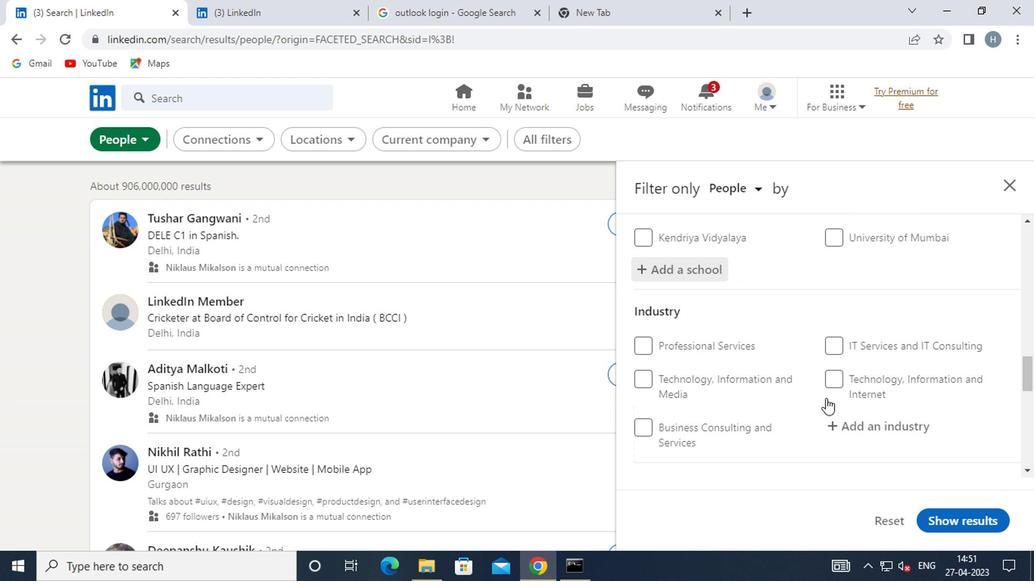 
Action: Mouse moved to (868, 351)
Screenshot: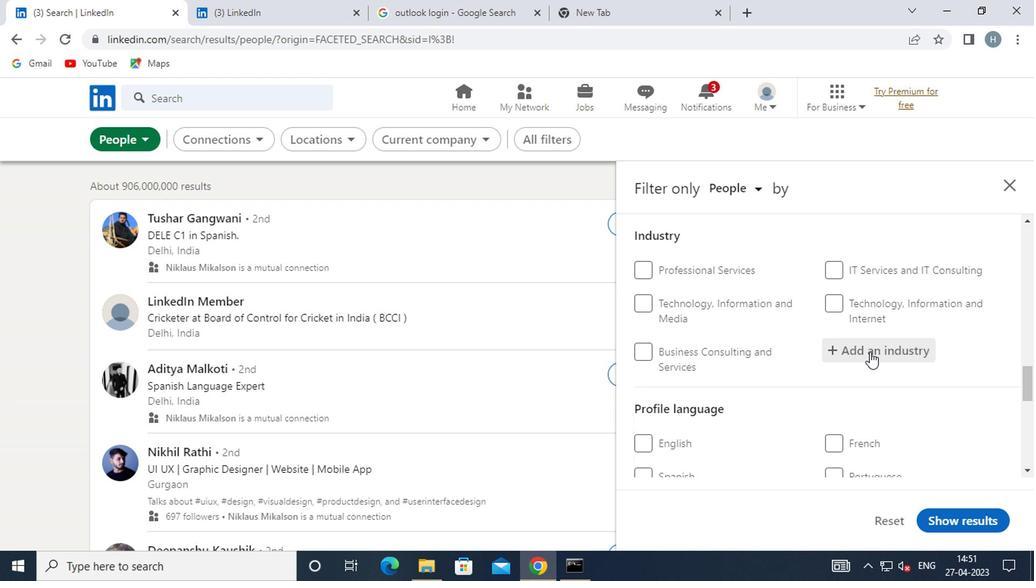 
Action: Mouse pressed left at (868, 351)
Screenshot: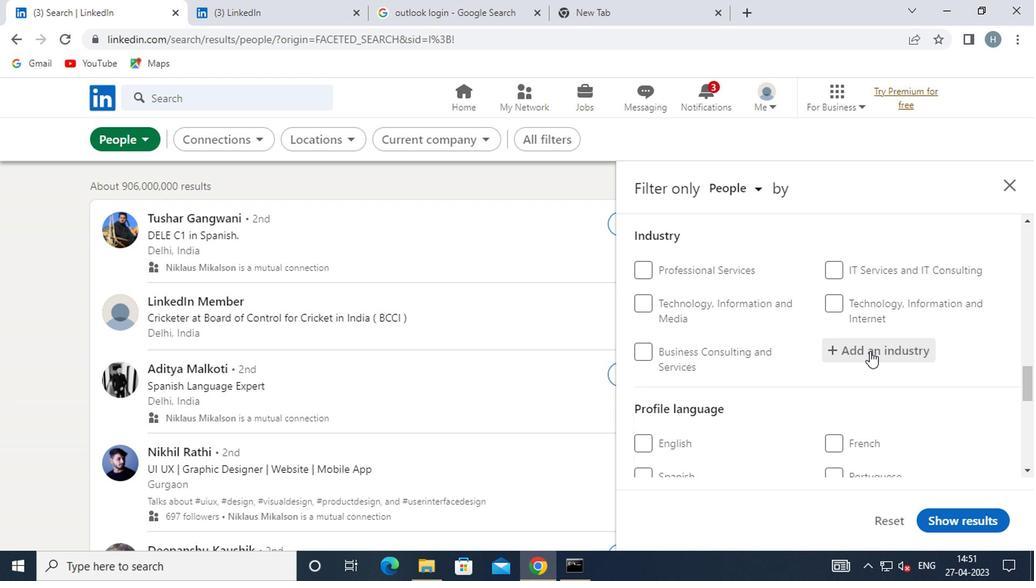 
Action: Mouse moved to (868, 350)
Screenshot: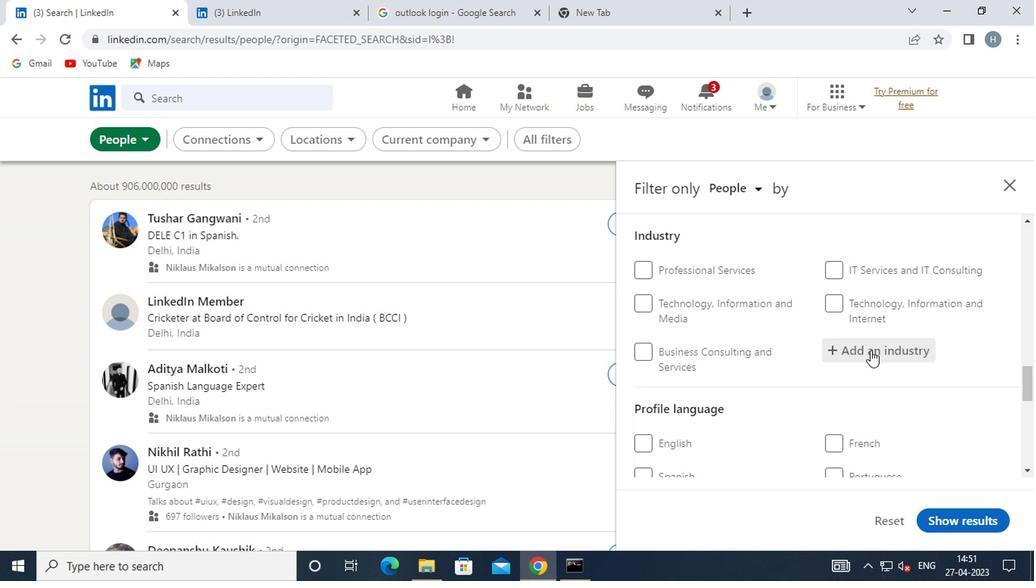 
Action: Key pressed <Key.shift>BEVERAGEV
Screenshot: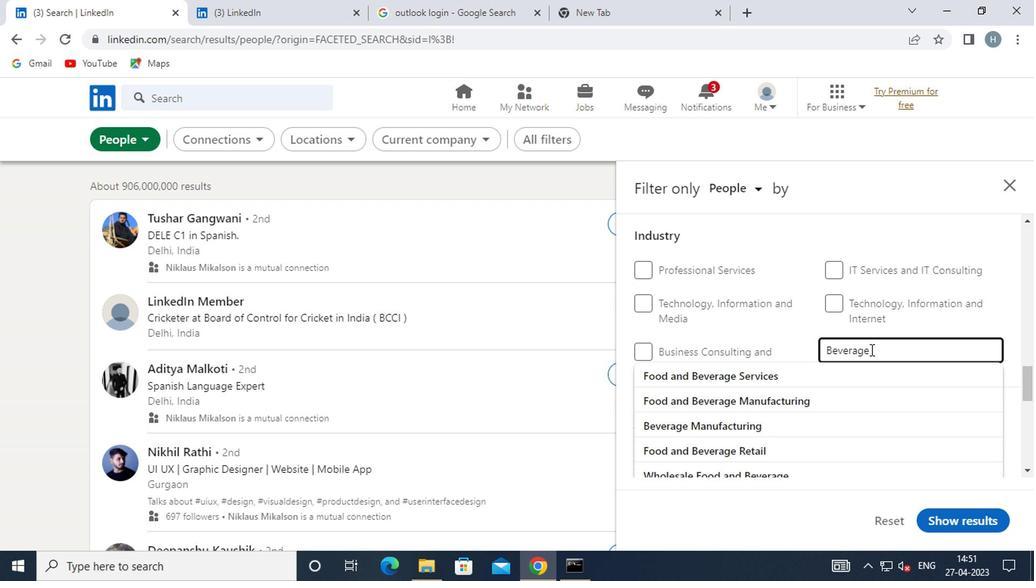
Action: Mouse moved to (868, 352)
Screenshot: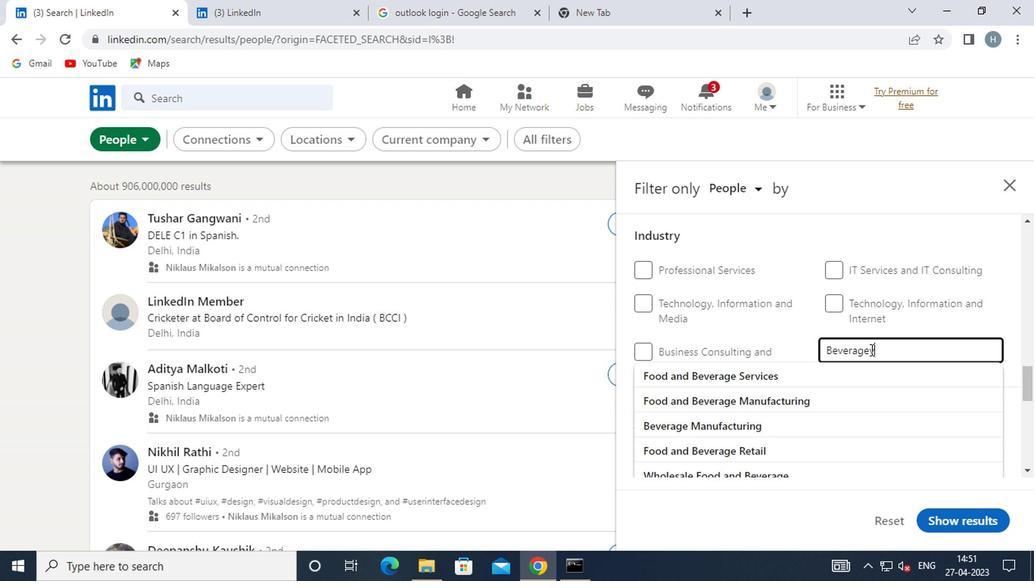 
Action: Key pressed M
Screenshot: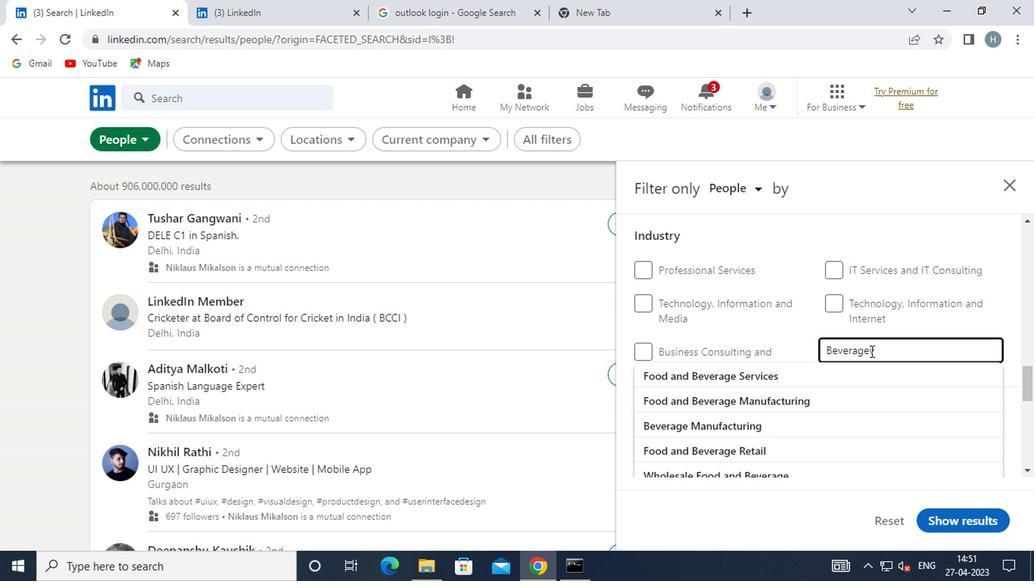 
Action: Mouse moved to (868, 353)
Screenshot: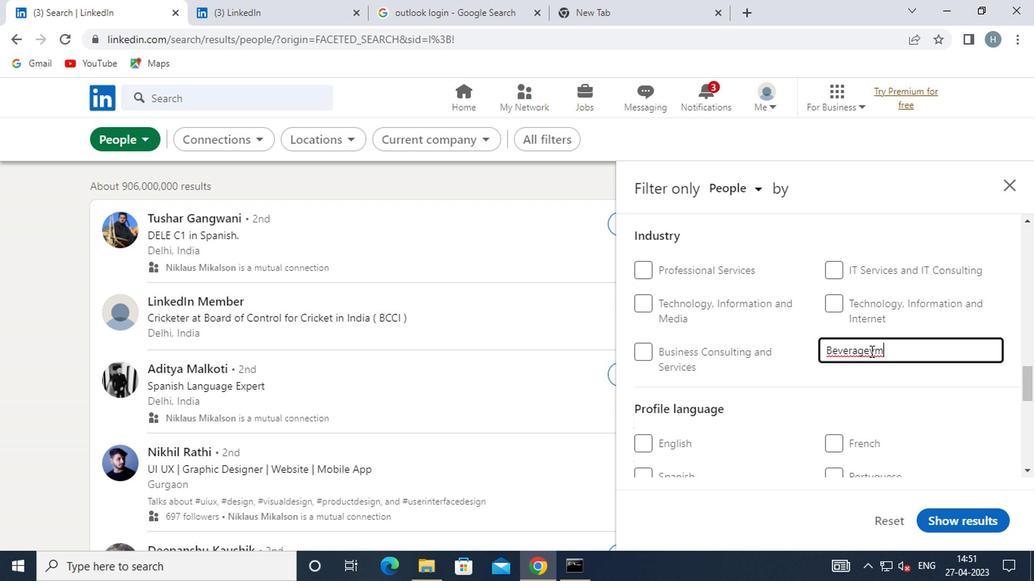 
Action: Key pressed <Key.backspace>
Screenshot: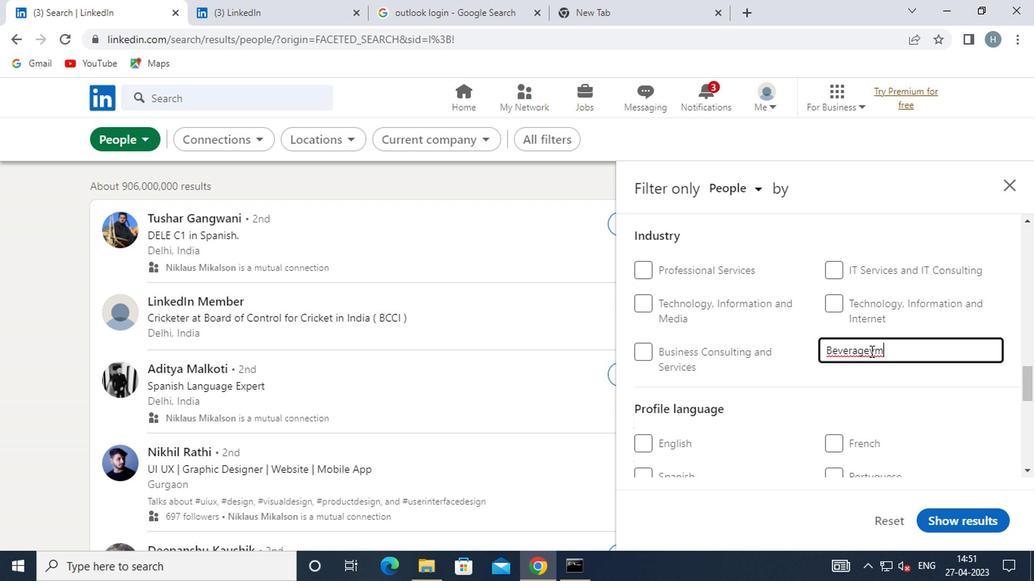 
Action: Mouse moved to (871, 358)
Screenshot: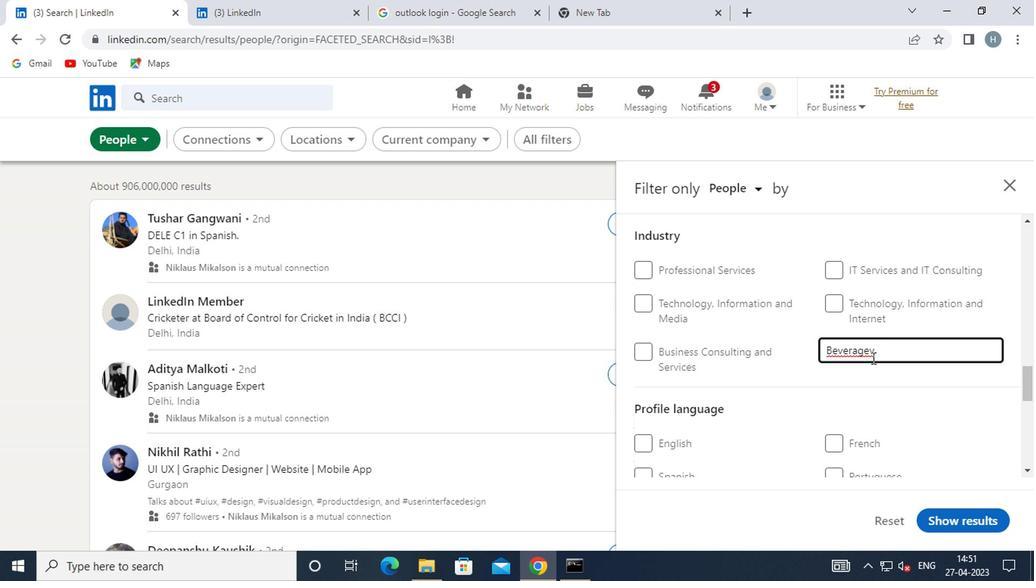 
Action: Key pressed <Key.backspace>
Screenshot: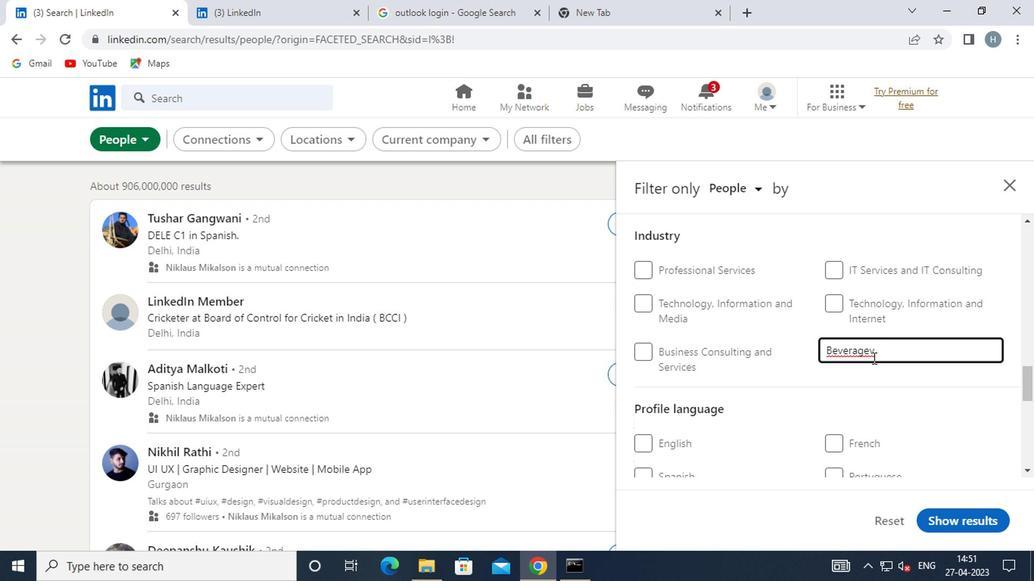 
Action: Mouse moved to (871, 358)
Screenshot: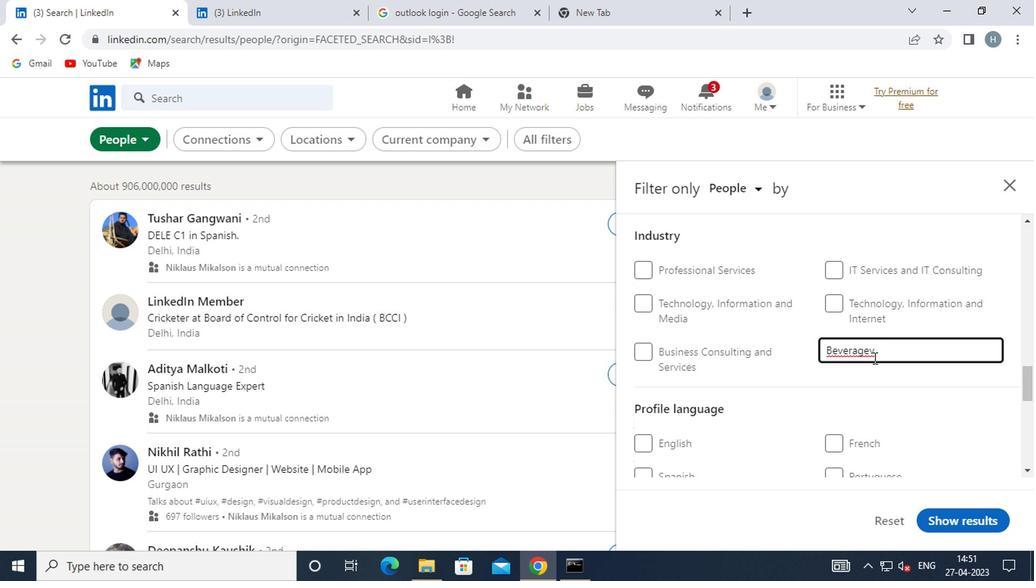 
Action: Key pressed <Key.space>M
Screenshot: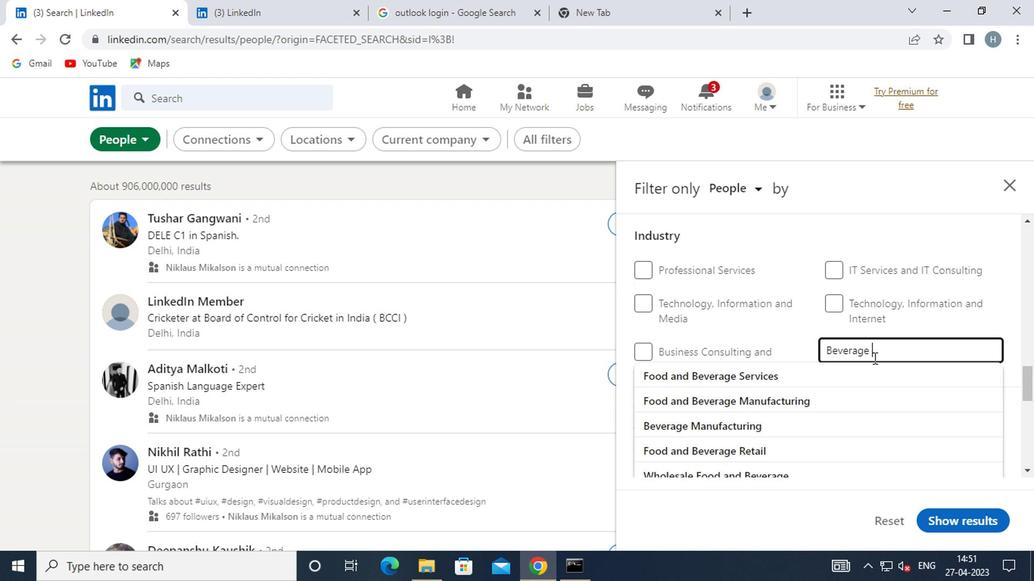 
Action: Mouse moved to (819, 402)
Screenshot: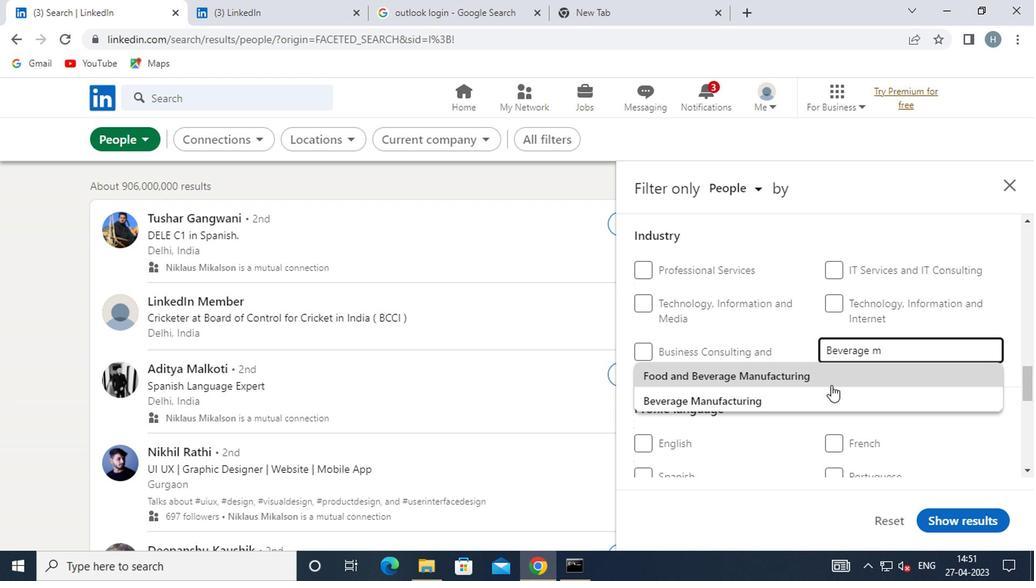 
Action: Mouse pressed left at (819, 402)
Screenshot: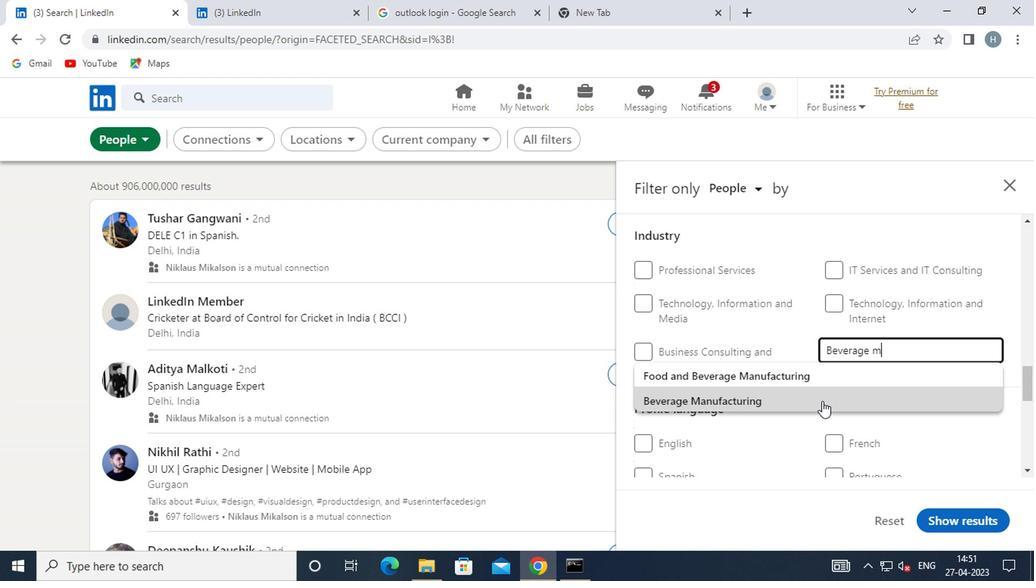 
Action: Mouse moved to (823, 395)
Screenshot: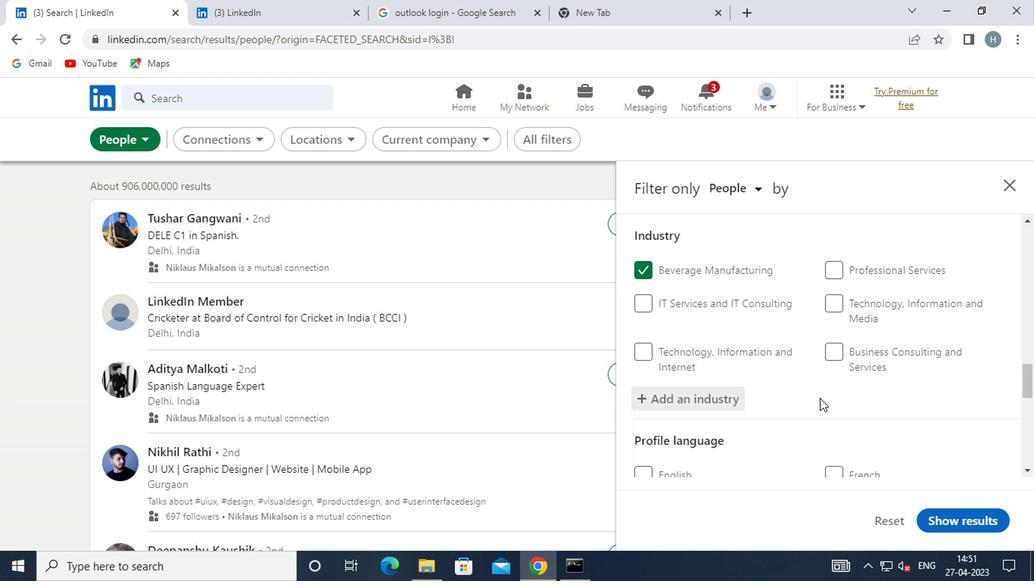 
Action: Mouse scrolled (823, 395) with delta (0, 0)
Screenshot: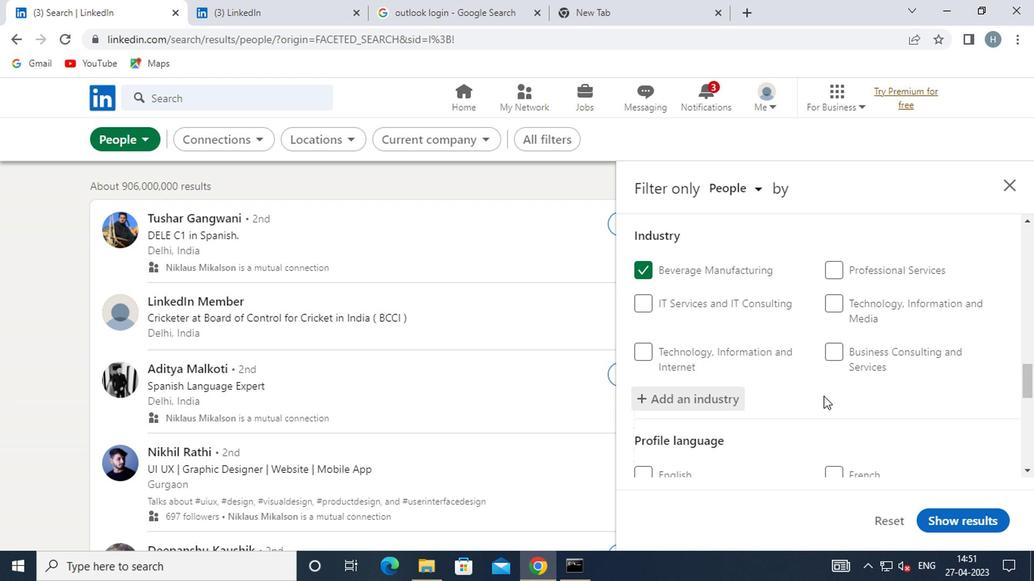 
Action: Mouse scrolled (823, 395) with delta (0, 0)
Screenshot: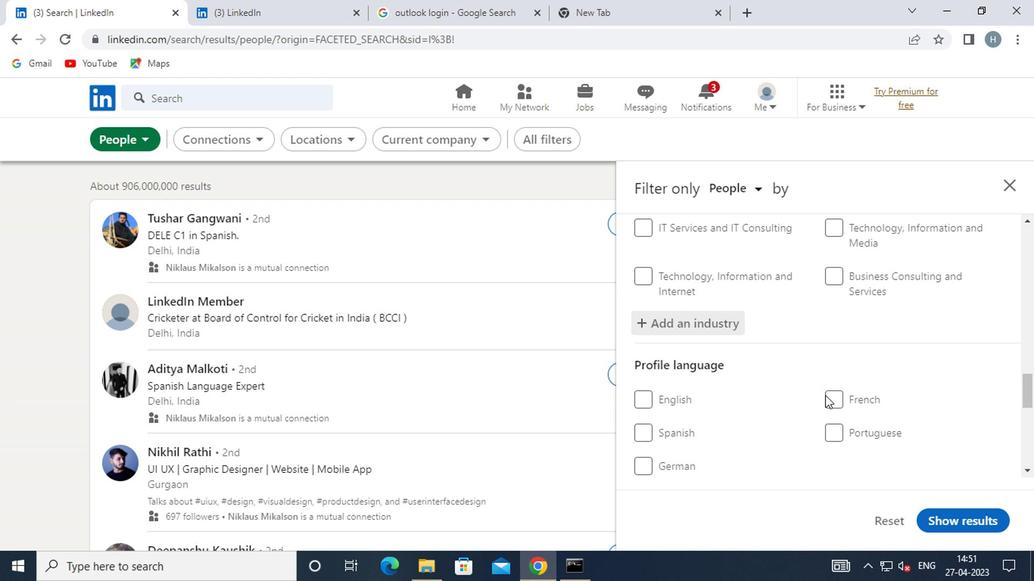 
Action: Mouse moved to (862, 352)
Screenshot: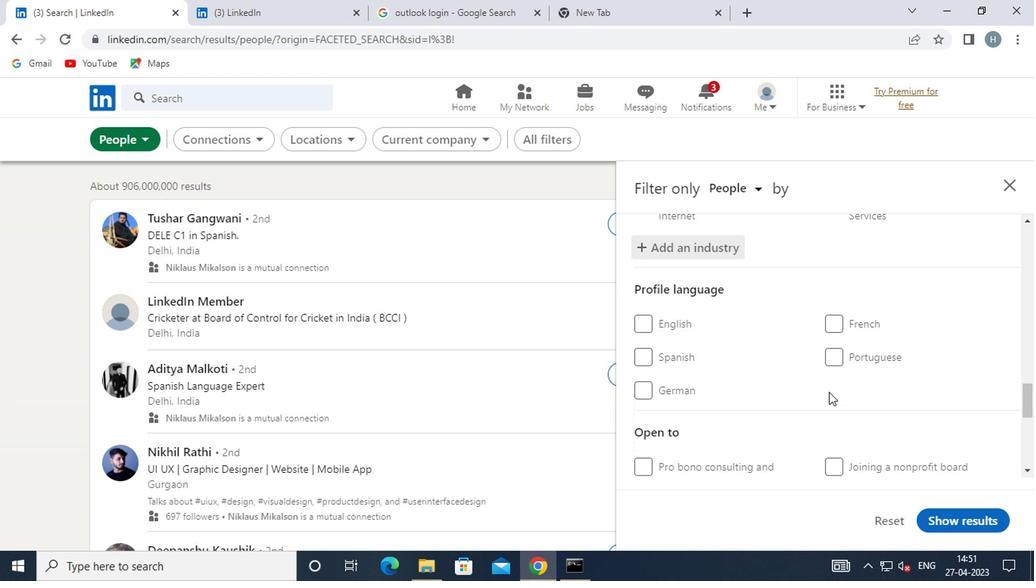 
Action: Mouse pressed left at (862, 352)
Screenshot: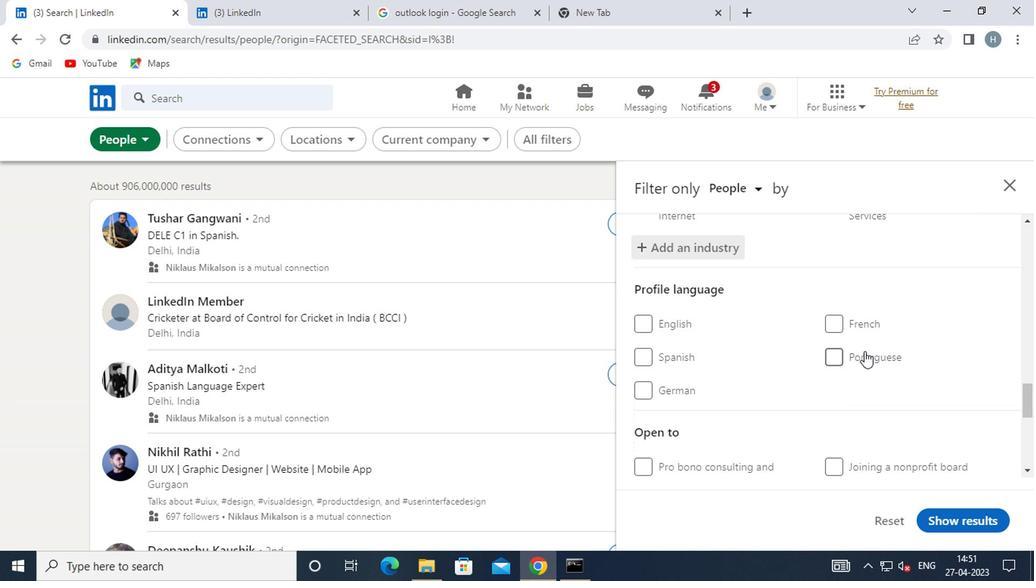
Action: Mouse moved to (862, 349)
Screenshot: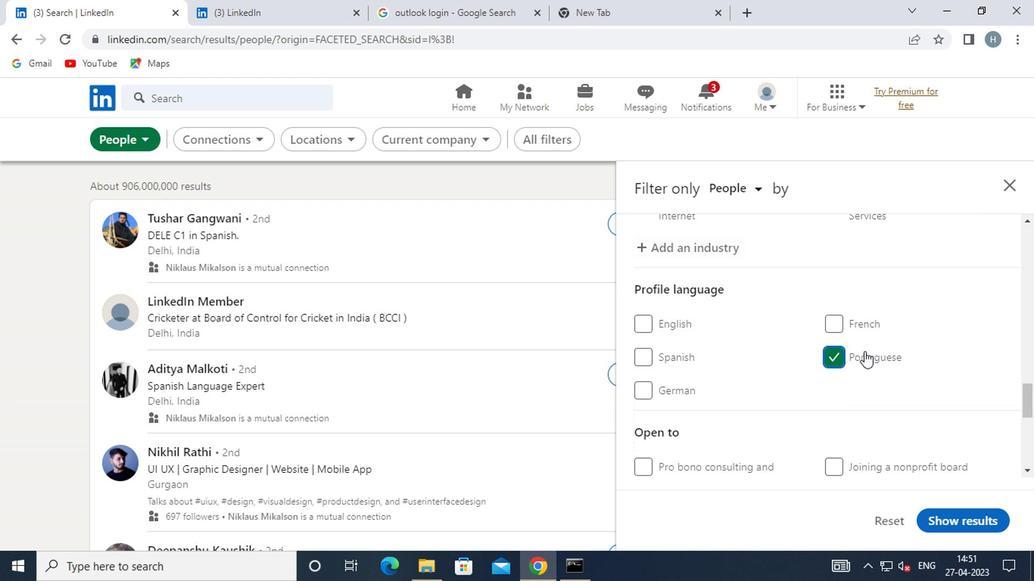 
Action: Mouse scrolled (862, 349) with delta (0, 0)
Screenshot: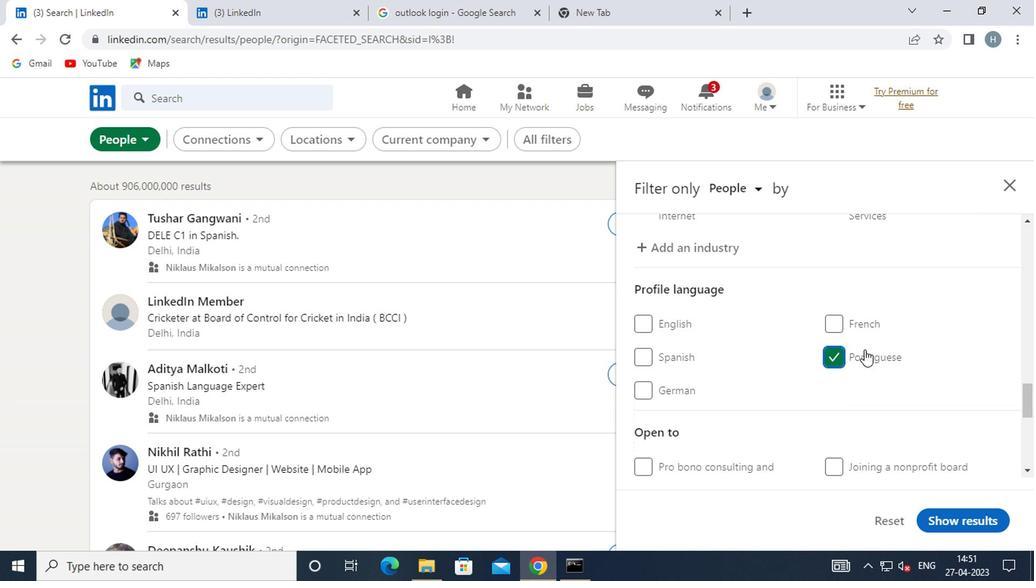 
Action: Mouse scrolled (862, 349) with delta (0, 0)
Screenshot: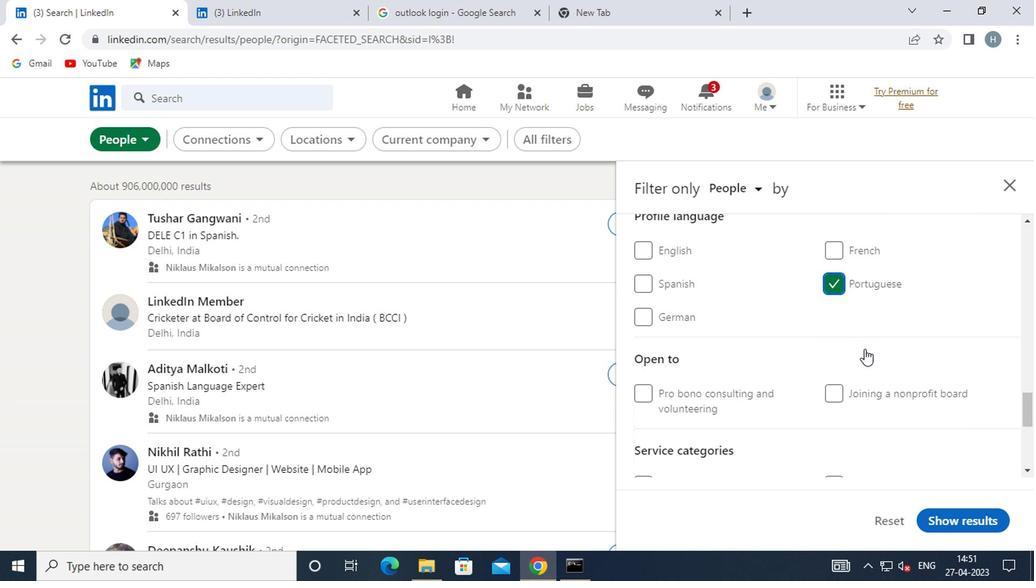 
Action: Mouse scrolled (862, 349) with delta (0, 0)
Screenshot: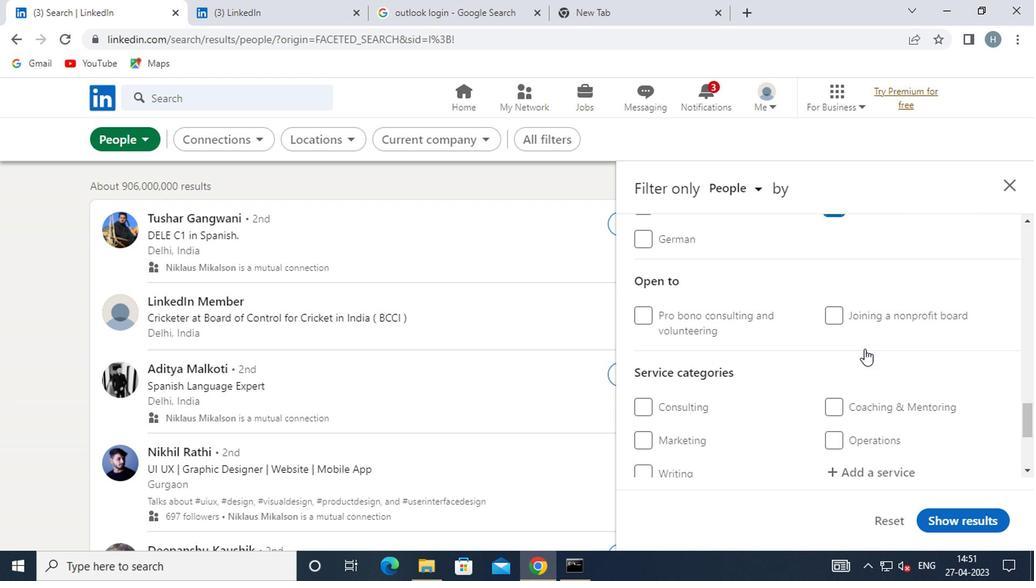 
Action: Mouse moved to (869, 397)
Screenshot: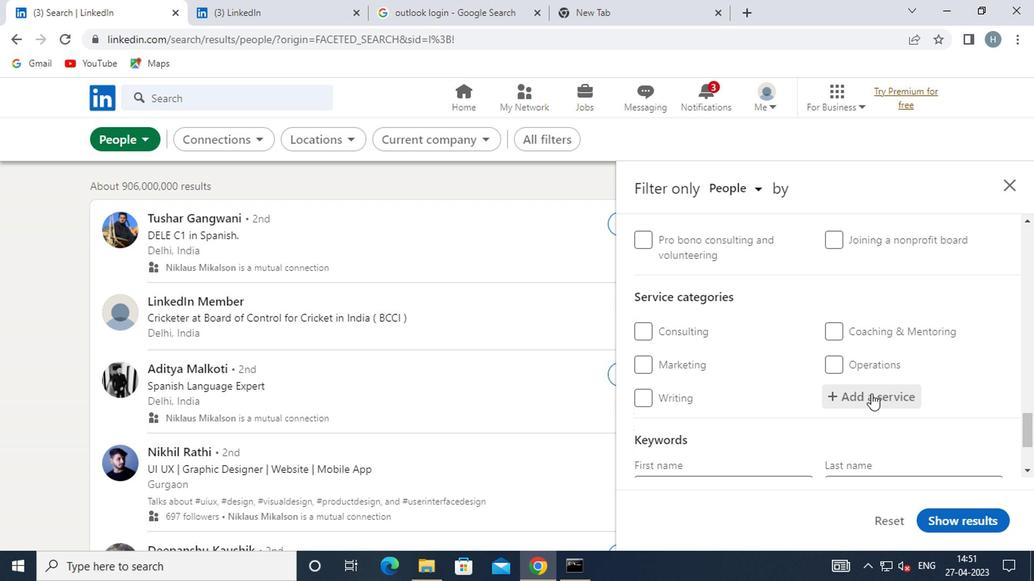 
Action: Mouse pressed left at (869, 397)
Screenshot: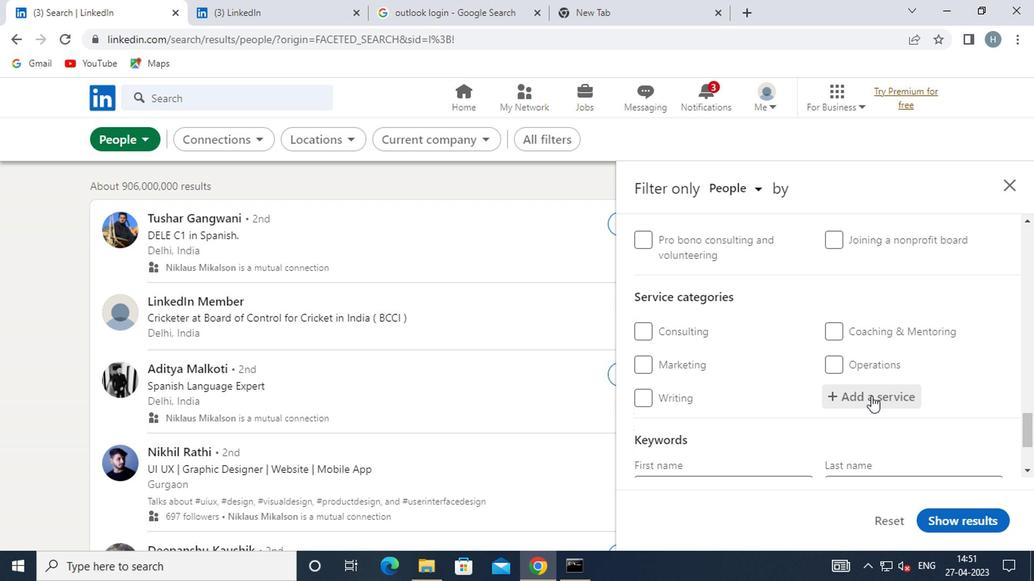 
Action: Key pressed <Key.shift>LABOUR
Screenshot: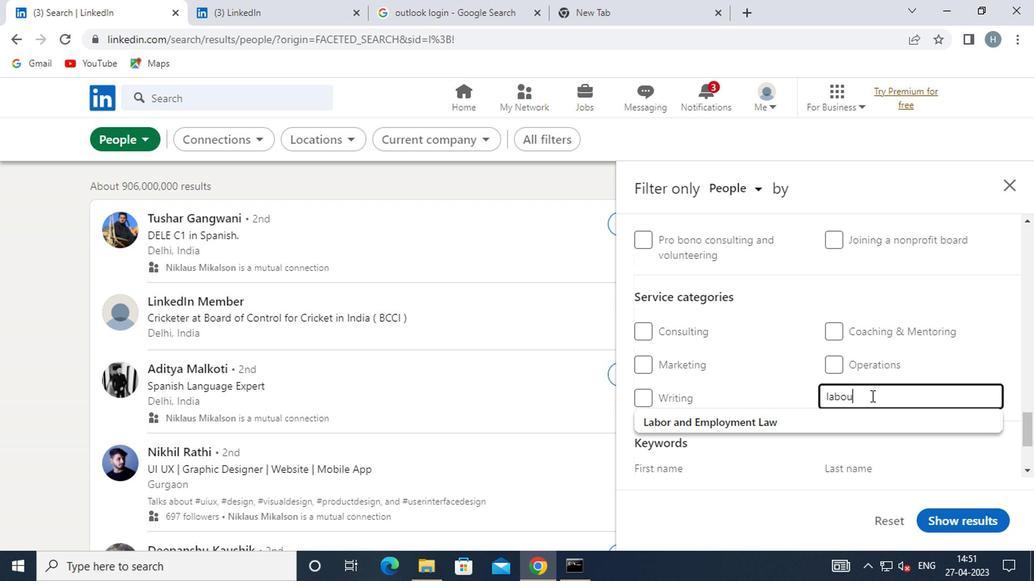 
Action: Mouse moved to (846, 418)
Screenshot: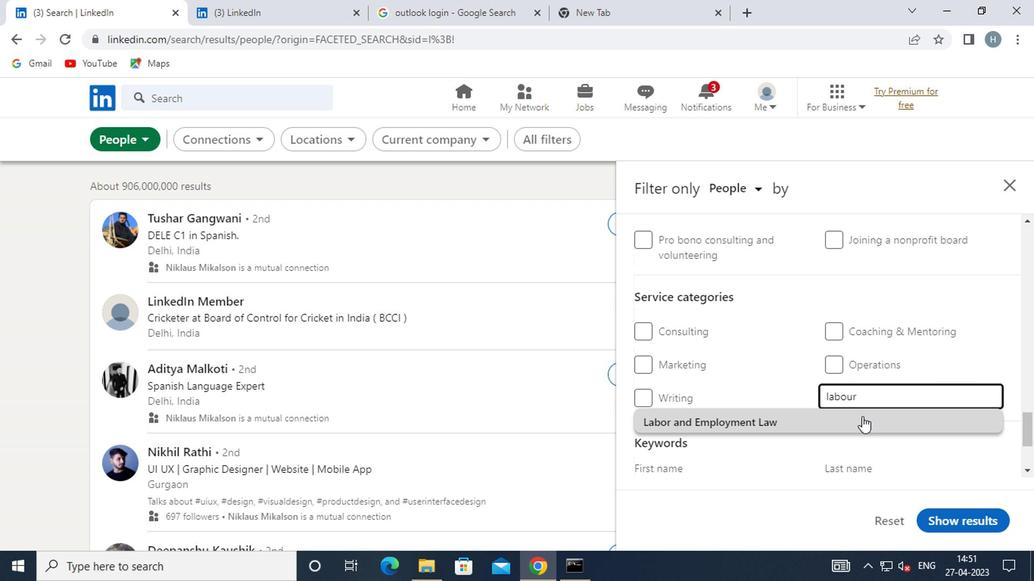 
Action: Mouse pressed left at (846, 418)
Screenshot: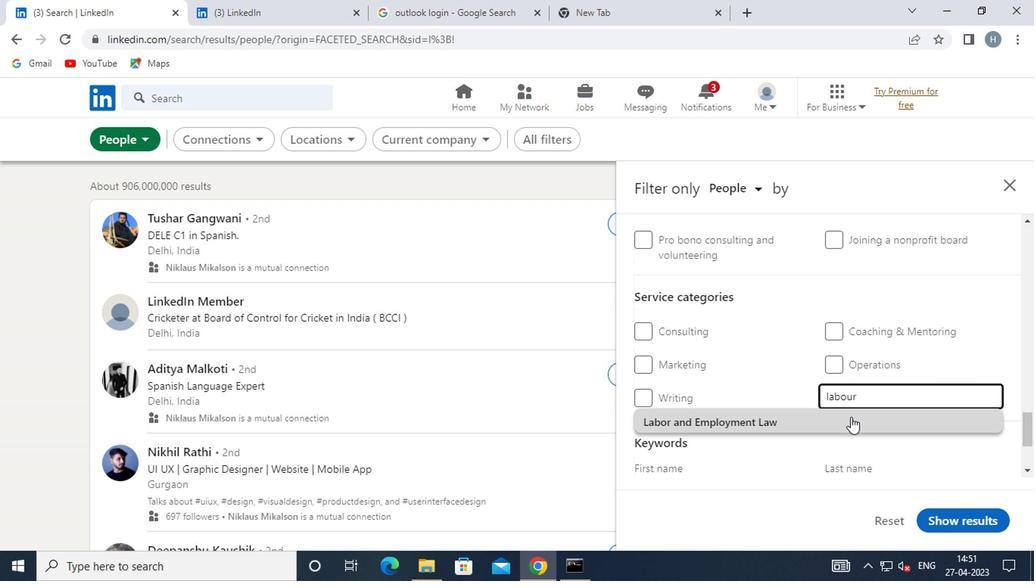 
Action: Mouse moved to (844, 417)
Screenshot: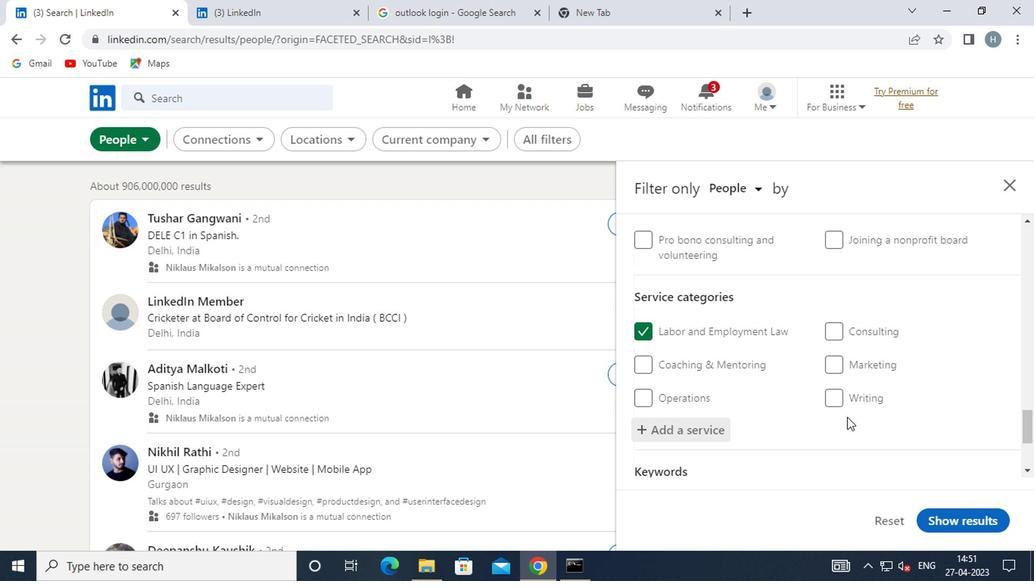 
Action: Mouse scrolled (844, 416) with delta (0, -1)
Screenshot: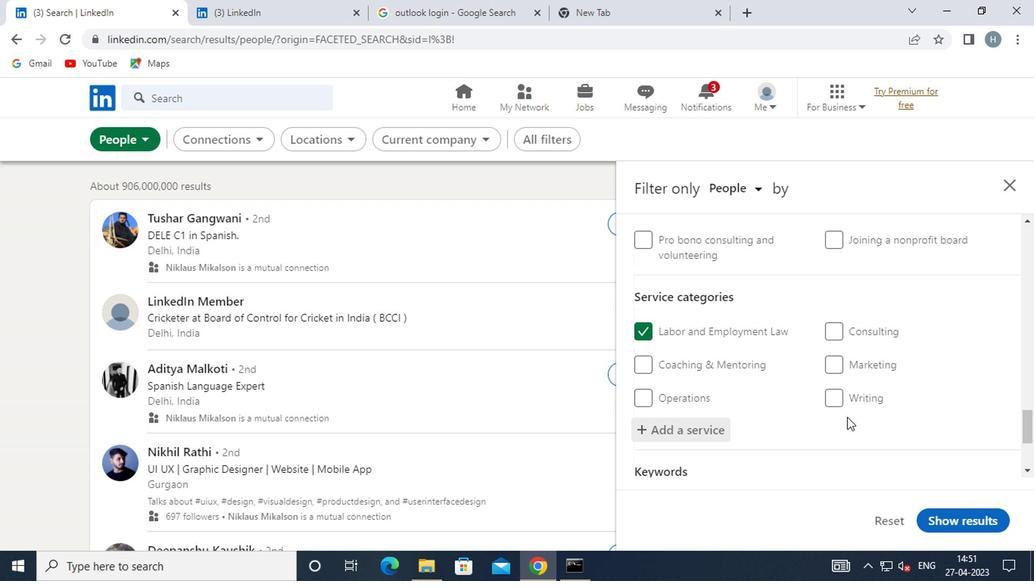 
Action: Mouse scrolled (844, 416) with delta (0, -1)
Screenshot: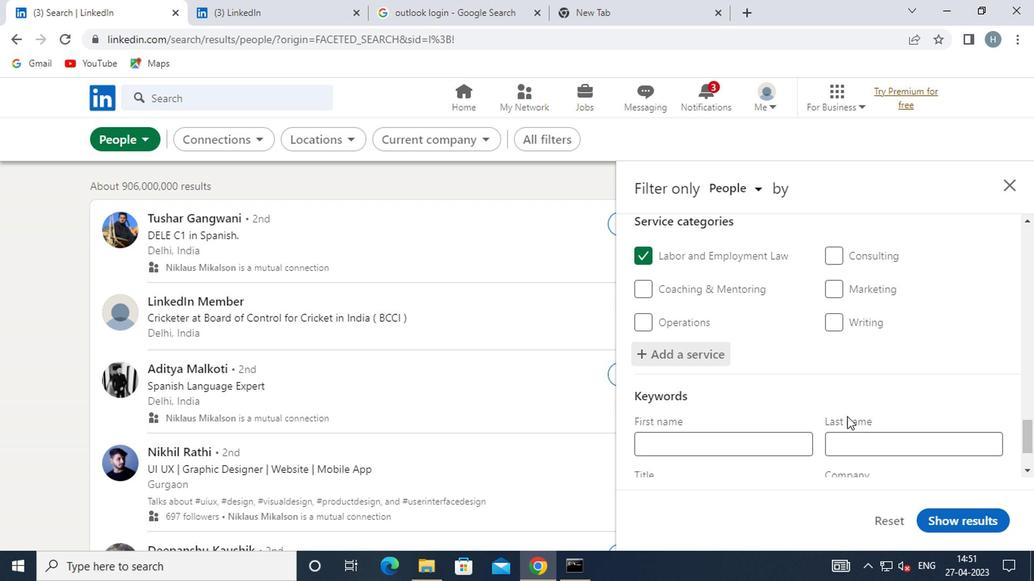 
Action: Mouse moved to (837, 412)
Screenshot: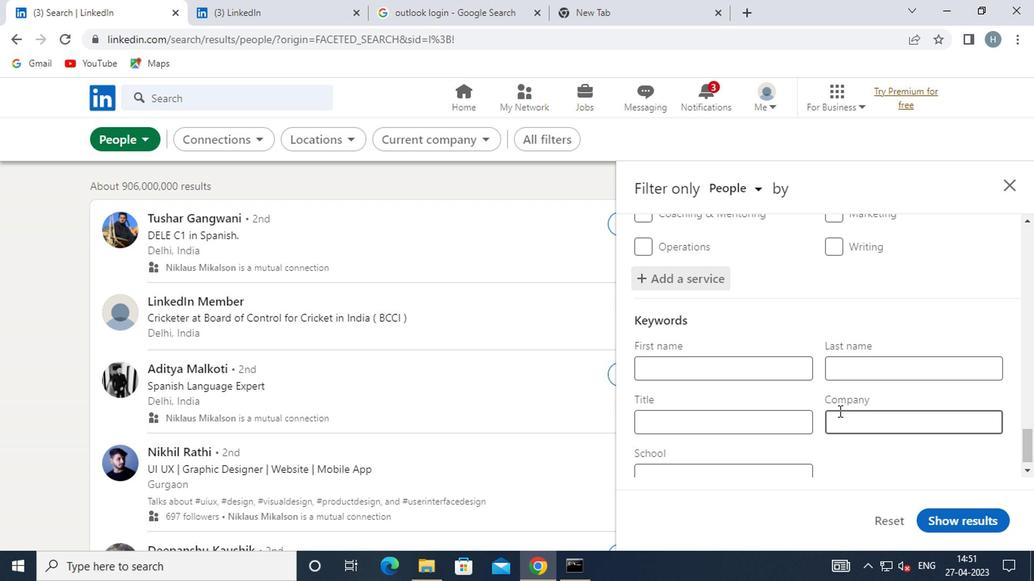
Action: Mouse scrolled (837, 411) with delta (0, -1)
Screenshot: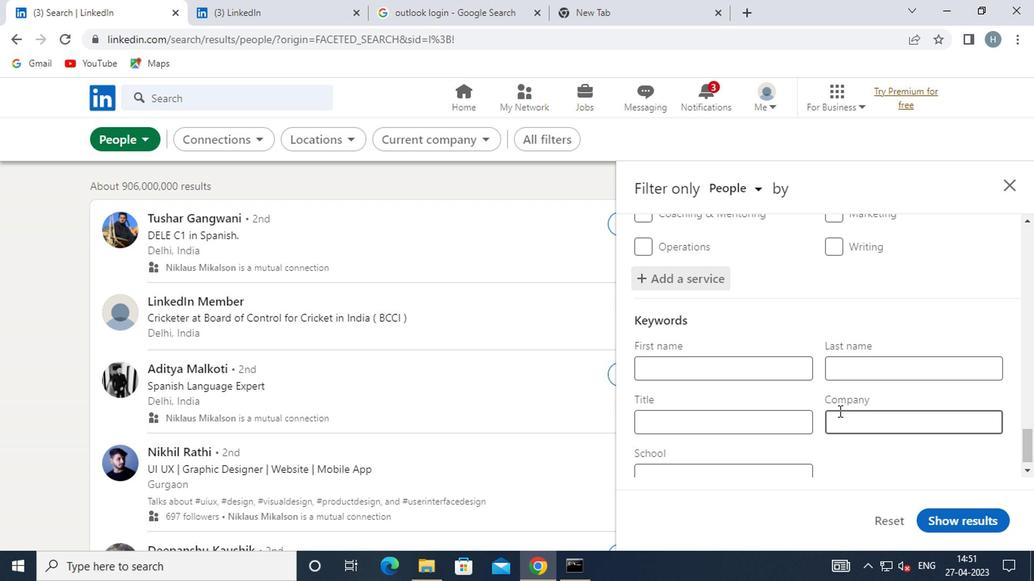 
Action: Mouse moved to (757, 412)
Screenshot: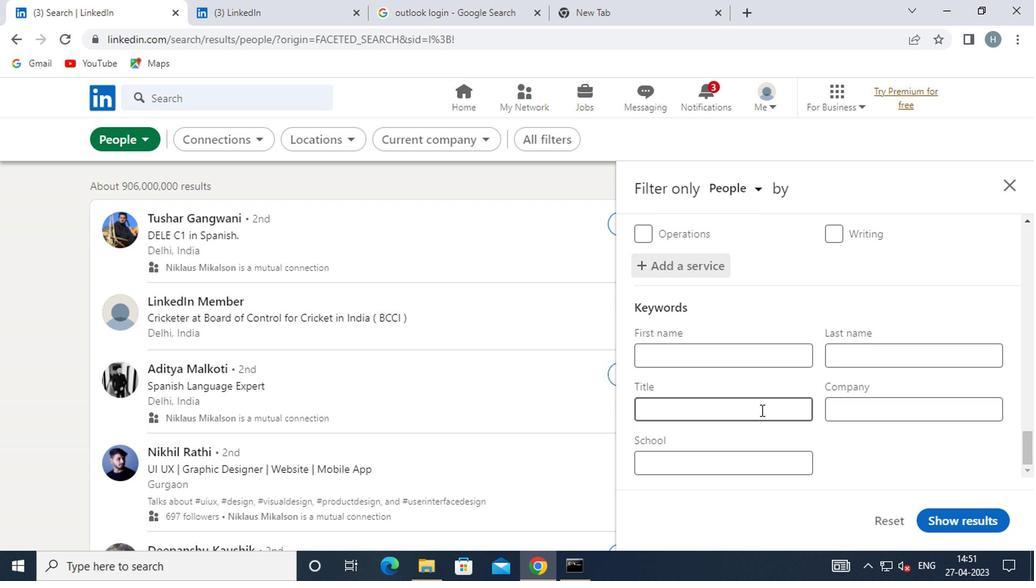 
Action: Mouse pressed left at (757, 412)
Screenshot: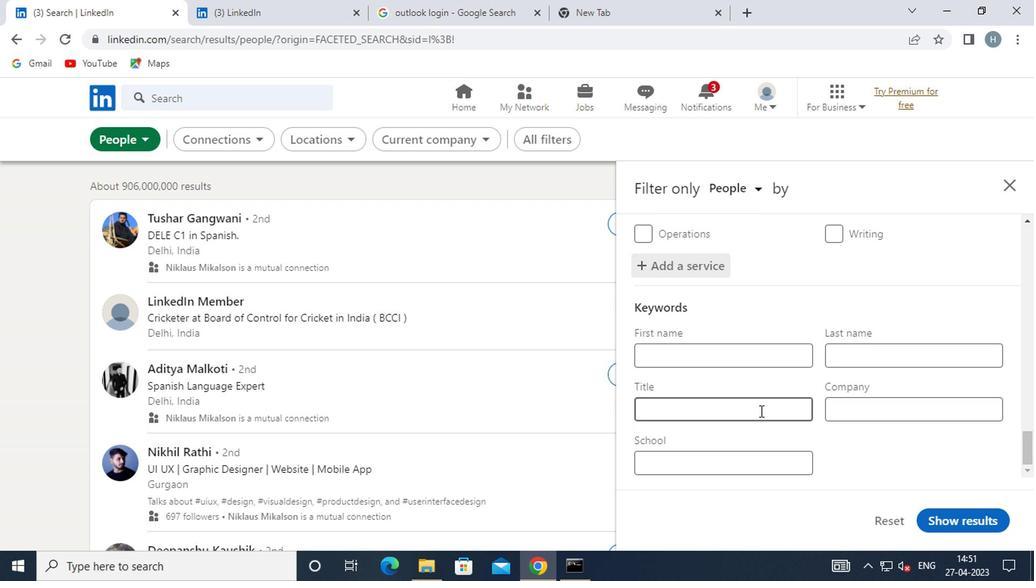 
Action: Key pressed <Key.shift>ROOFER
Screenshot: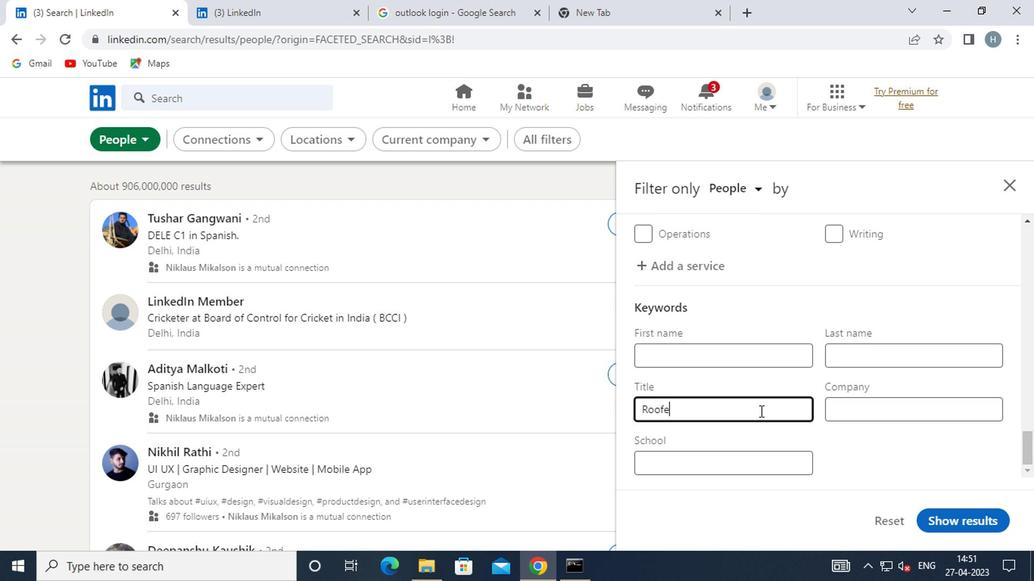 
Action: Mouse moved to (934, 517)
Screenshot: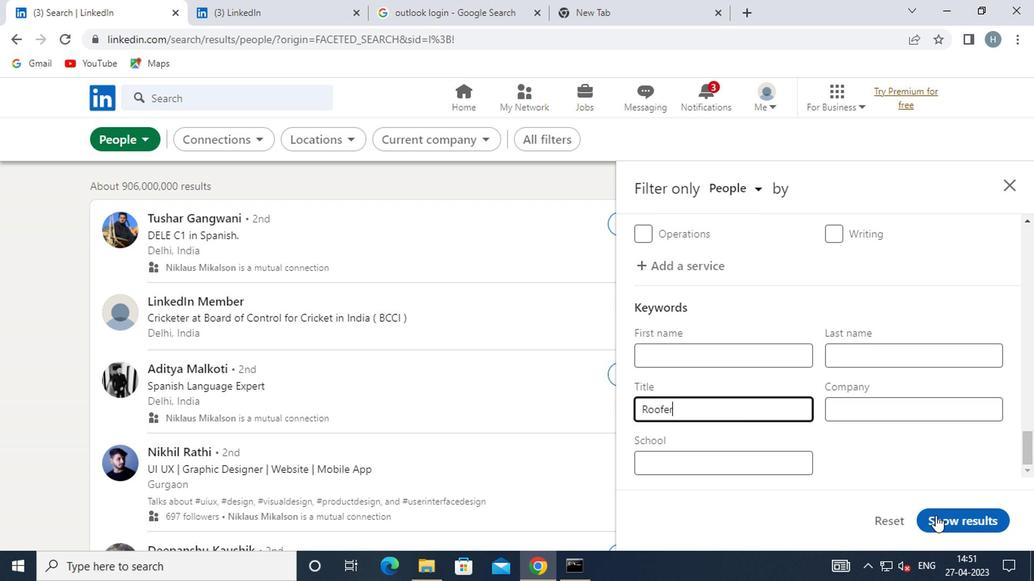 
Action: Mouse pressed left at (934, 517)
Screenshot: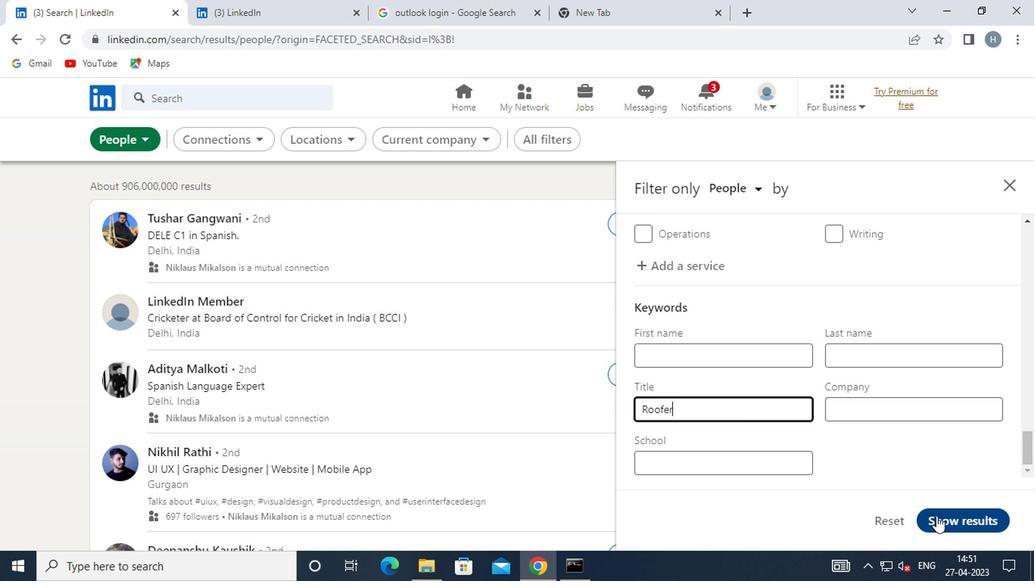 
Action: Mouse moved to (790, 385)
Screenshot: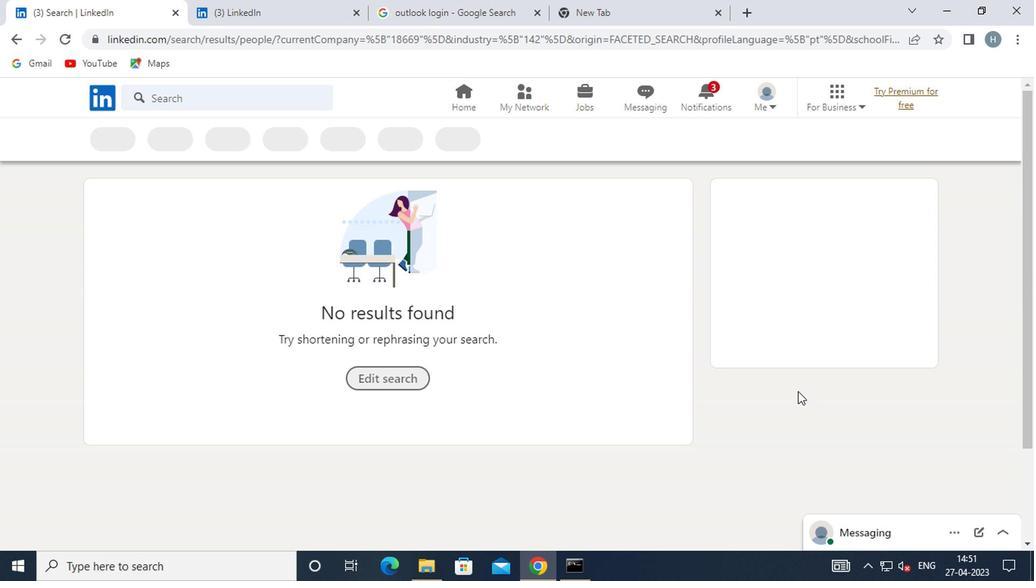 
